 Task: Look for space in Maebashi, Japan from 5th June, 2023 to 16th June, 2023 for 2 adults in price range Rs.7000 to Rs.15000. Place can be entire place with 1  bedroom having 1 bed and 1 bathroom. Property type can be house, flat, guest house, hotel. Booking option can be shelf check-in. Required host language is English.
Action: Mouse moved to (514, 136)
Screenshot: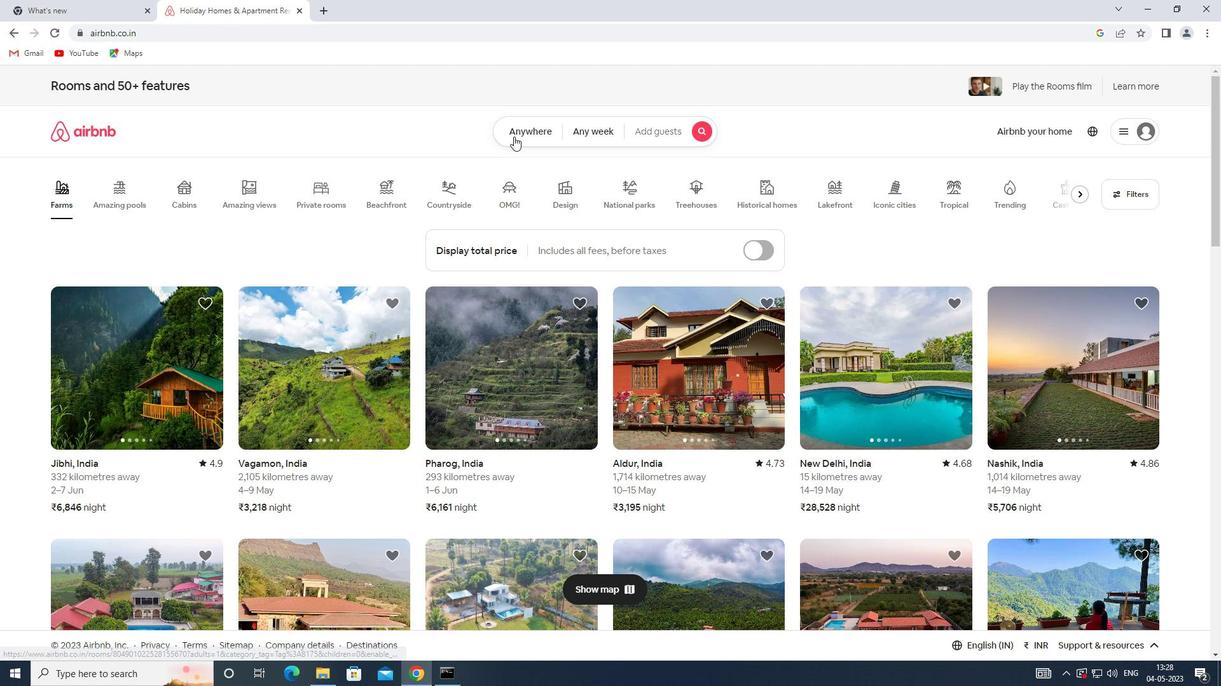 
Action: Mouse pressed left at (514, 136)
Screenshot: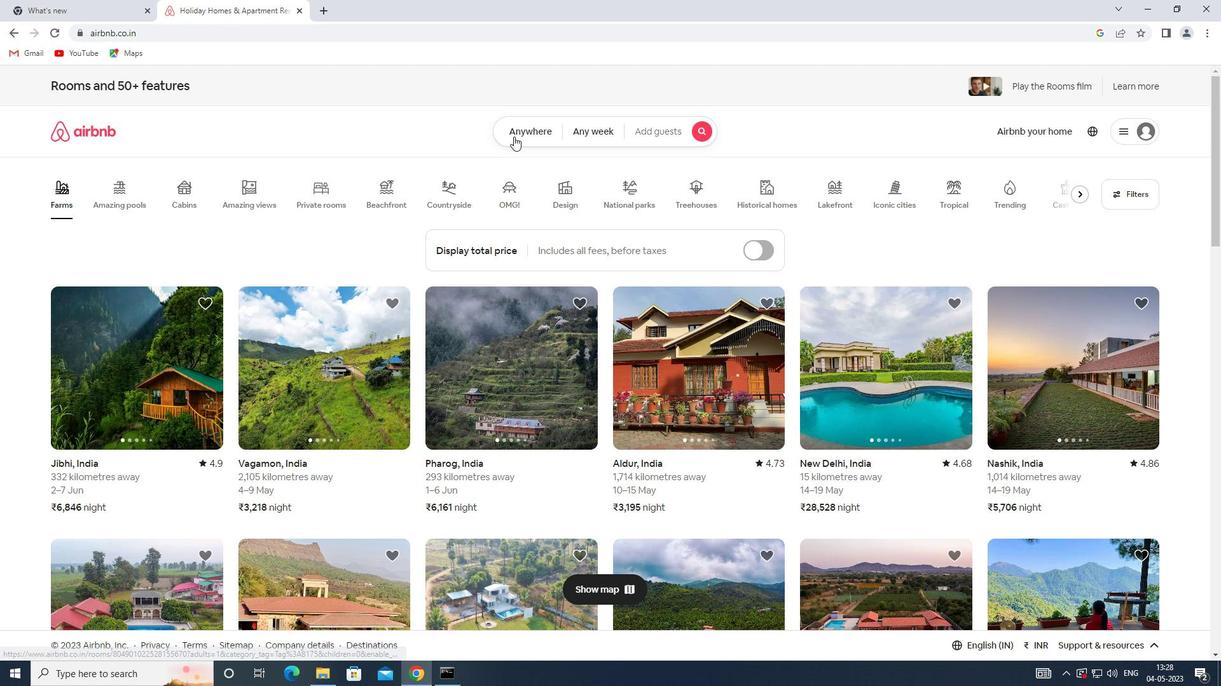 
Action: Mouse moved to (450, 177)
Screenshot: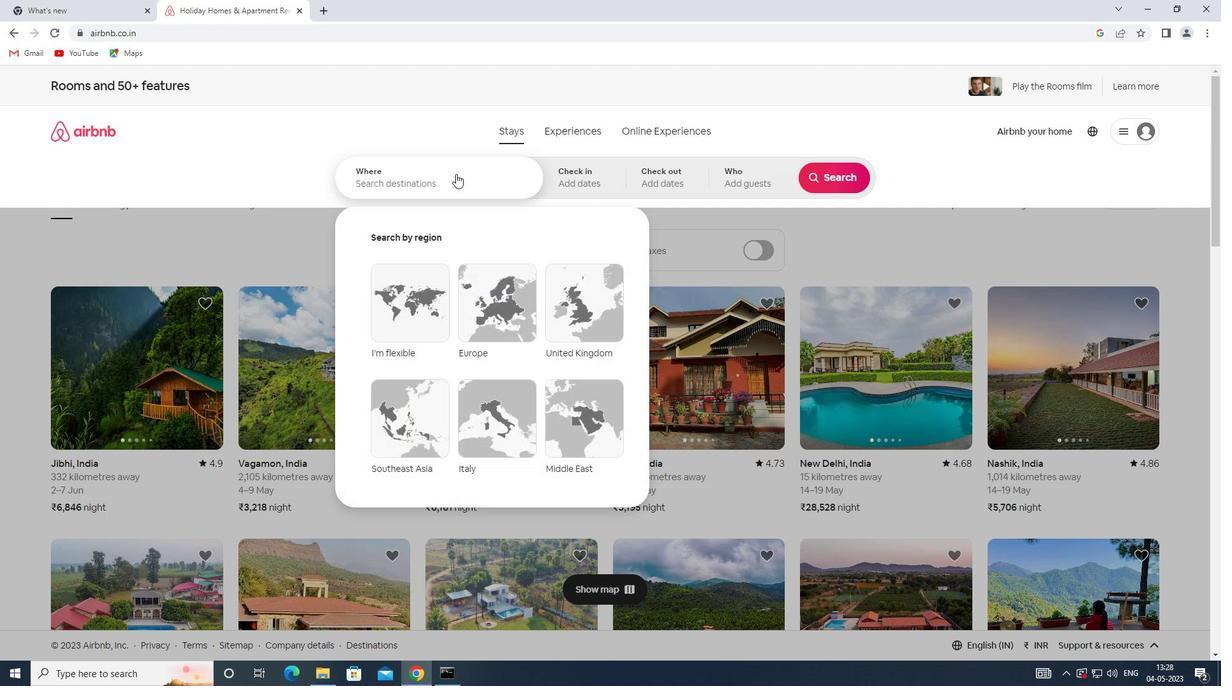 
Action: Mouse pressed left at (450, 177)
Screenshot: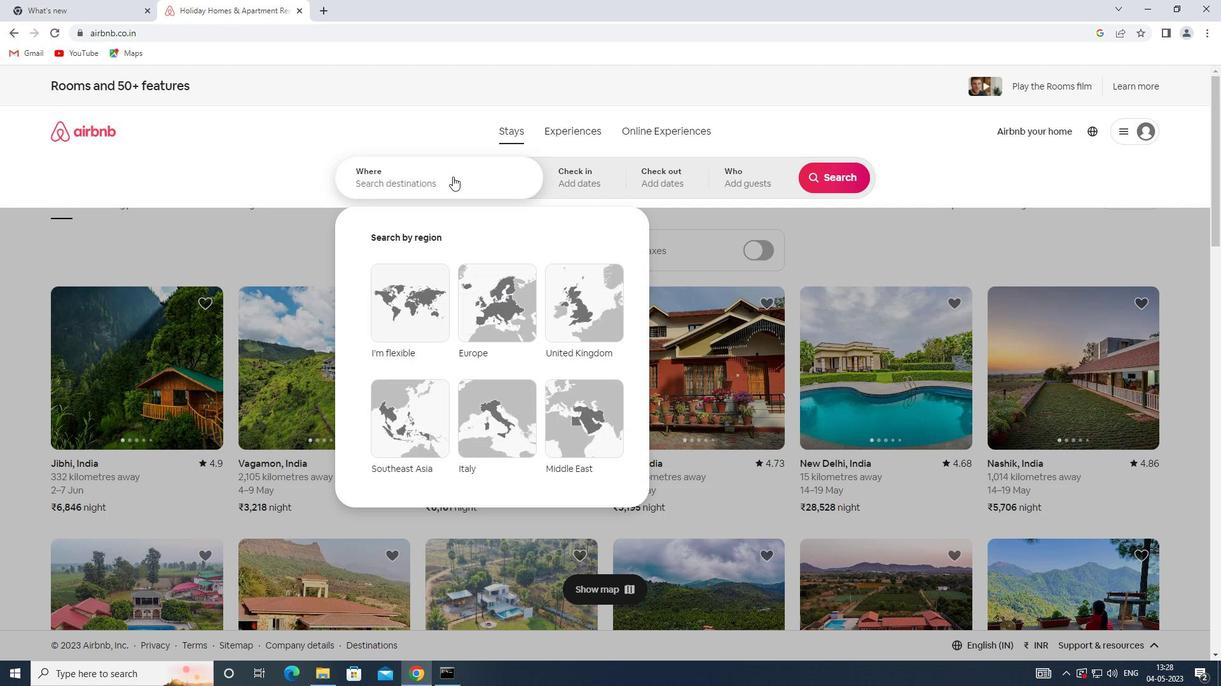 
Action: Key pressed <Key.shift>MAEBASHI,<Key.shift>JAPAN
Screenshot: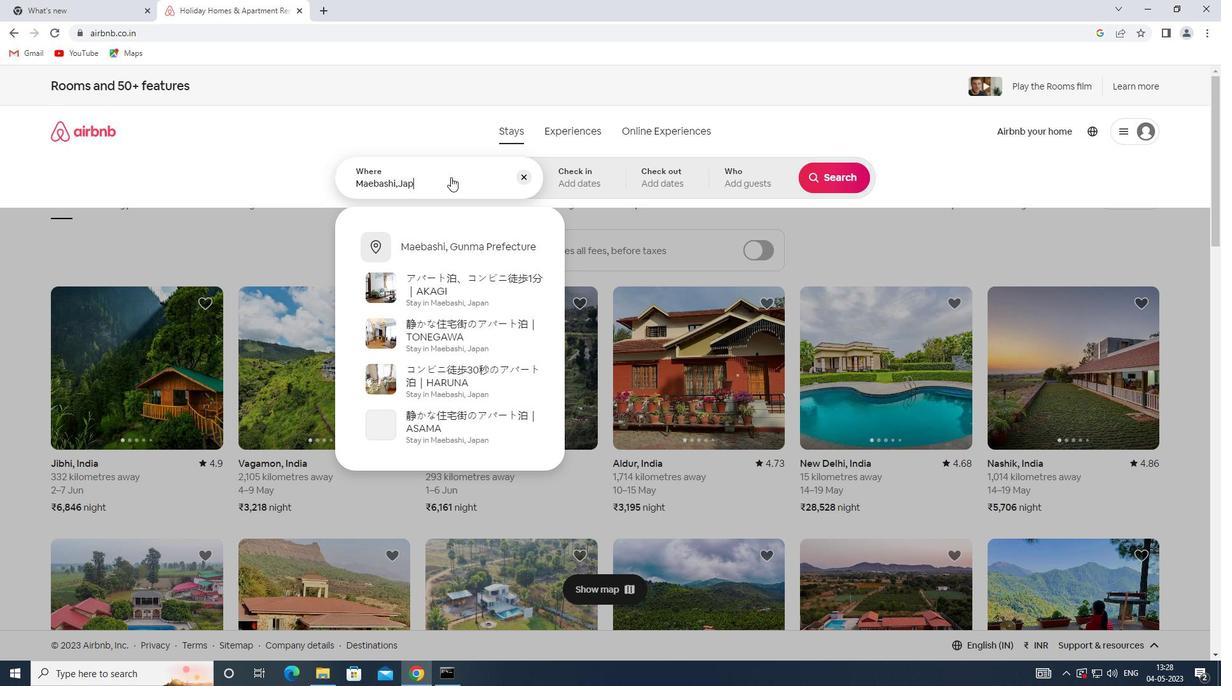 
Action: Mouse moved to (593, 177)
Screenshot: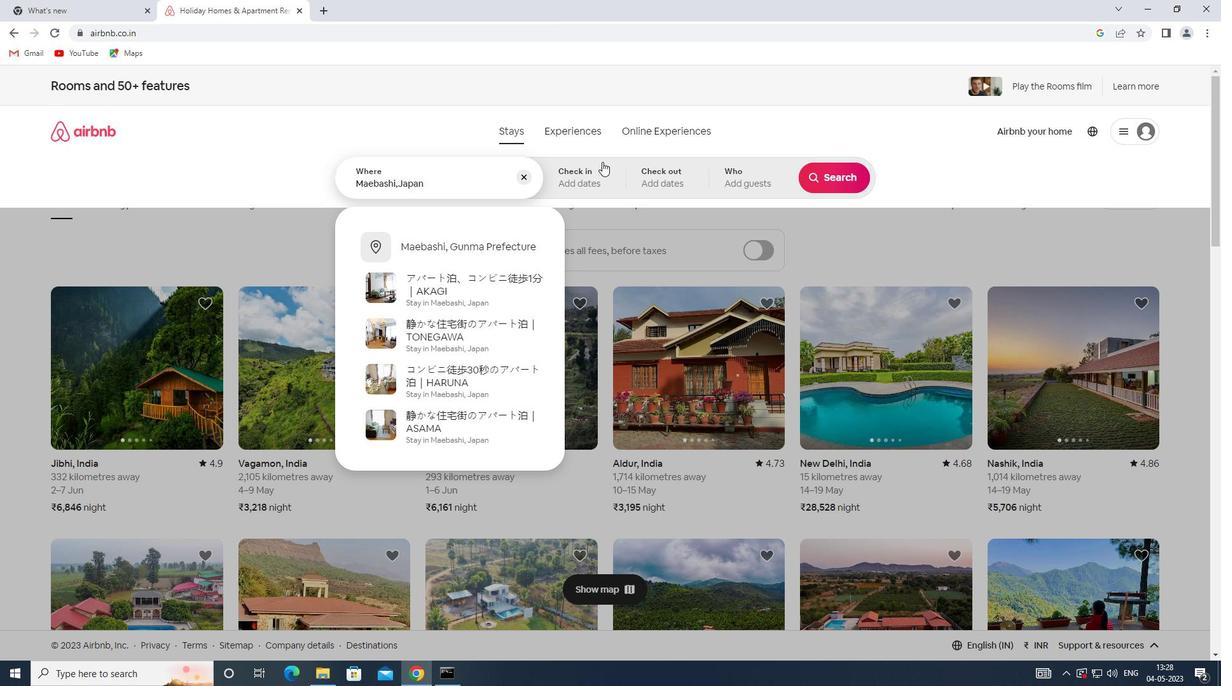
Action: Mouse pressed left at (593, 177)
Screenshot: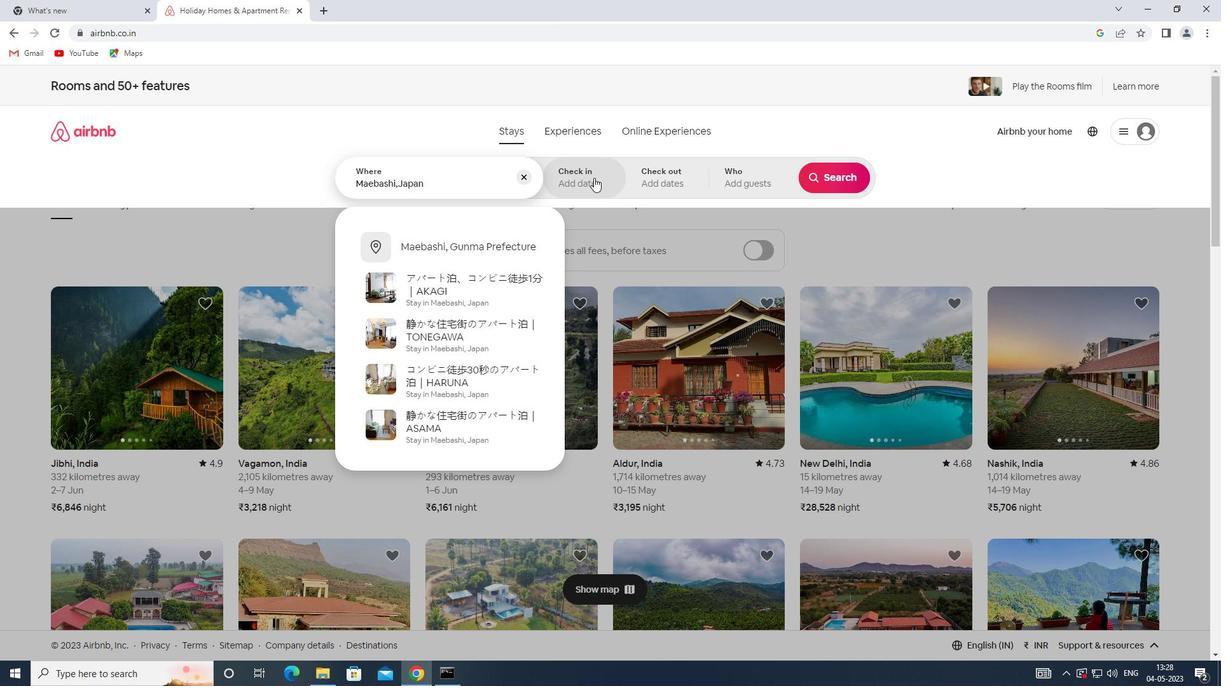 
Action: Mouse moved to (667, 372)
Screenshot: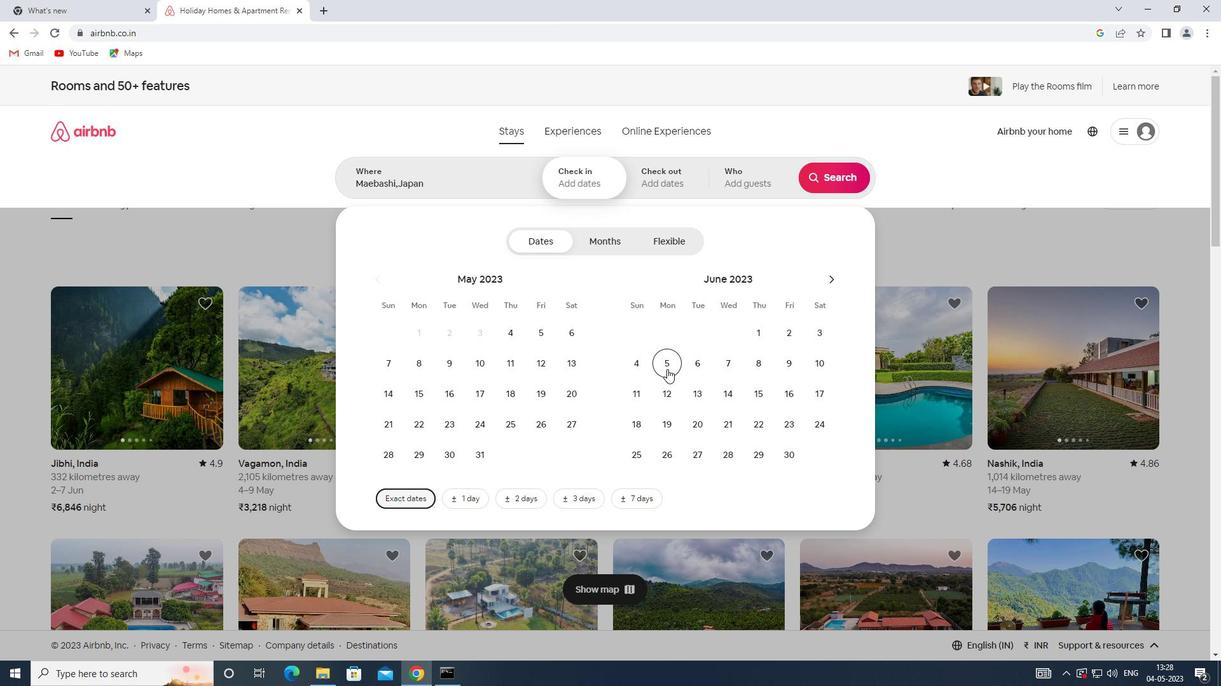 
Action: Mouse pressed left at (667, 372)
Screenshot: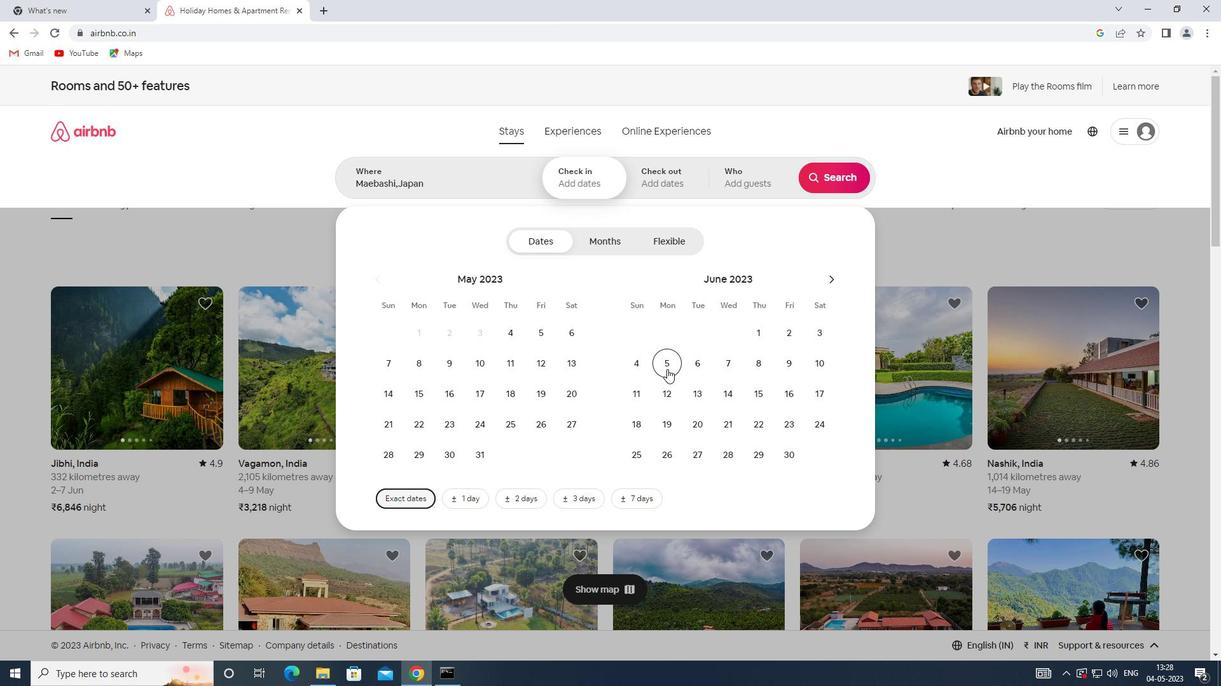 
Action: Mouse moved to (780, 395)
Screenshot: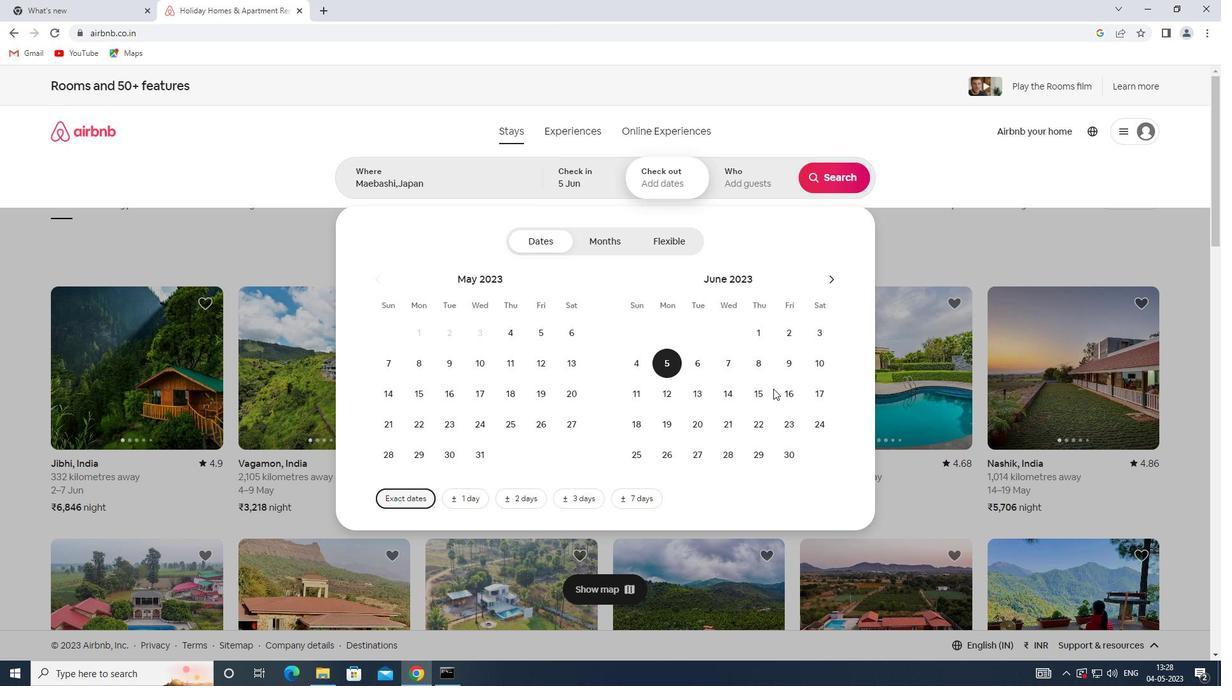 
Action: Mouse pressed left at (780, 395)
Screenshot: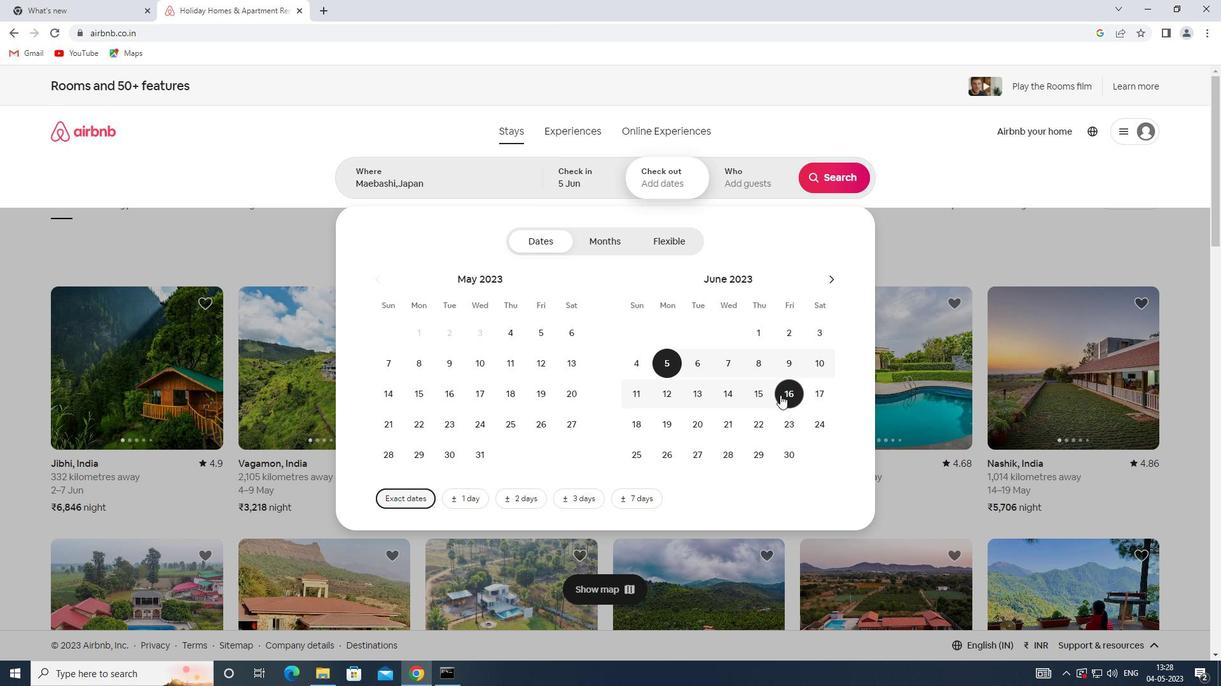 
Action: Mouse moved to (737, 188)
Screenshot: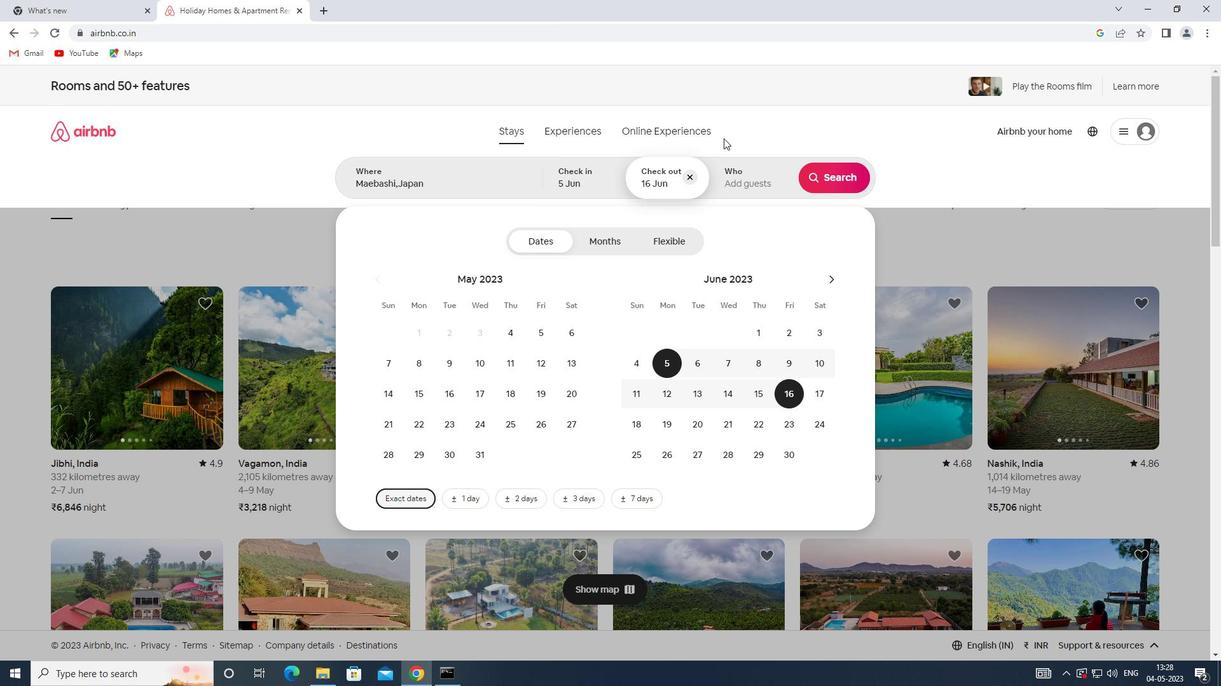 
Action: Mouse pressed left at (737, 188)
Screenshot: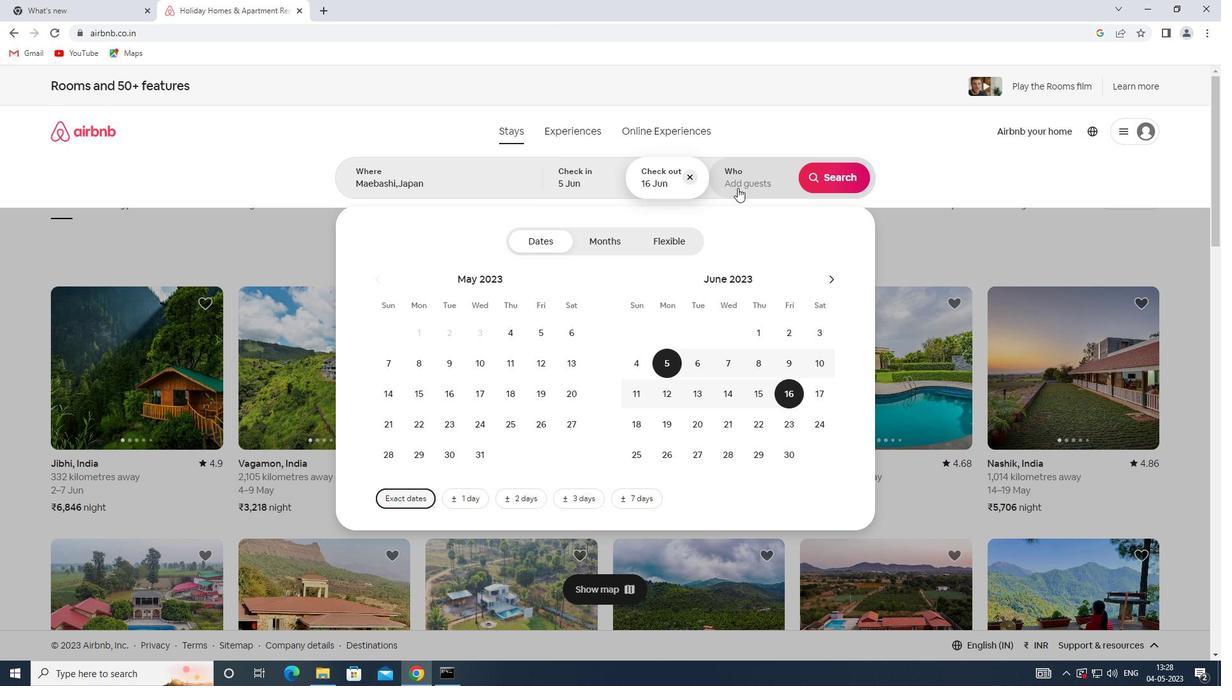 
Action: Mouse moved to (835, 242)
Screenshot: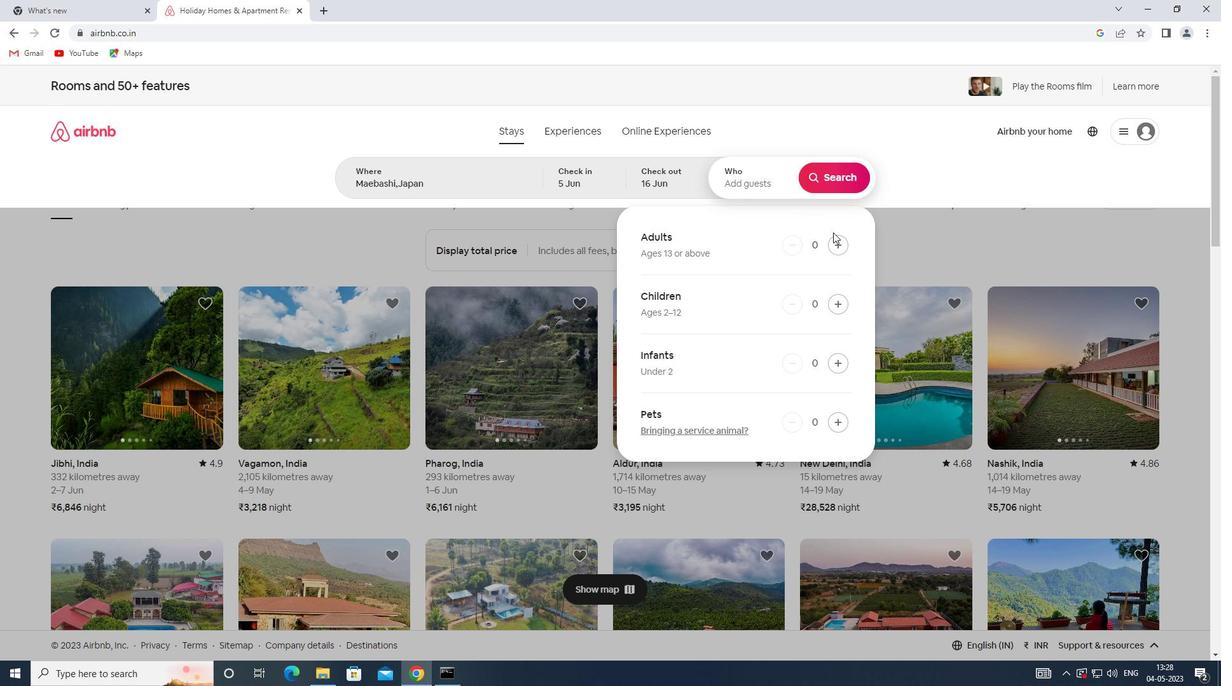 
Action: Mouse pressed left at (835, 242)
Screenshot: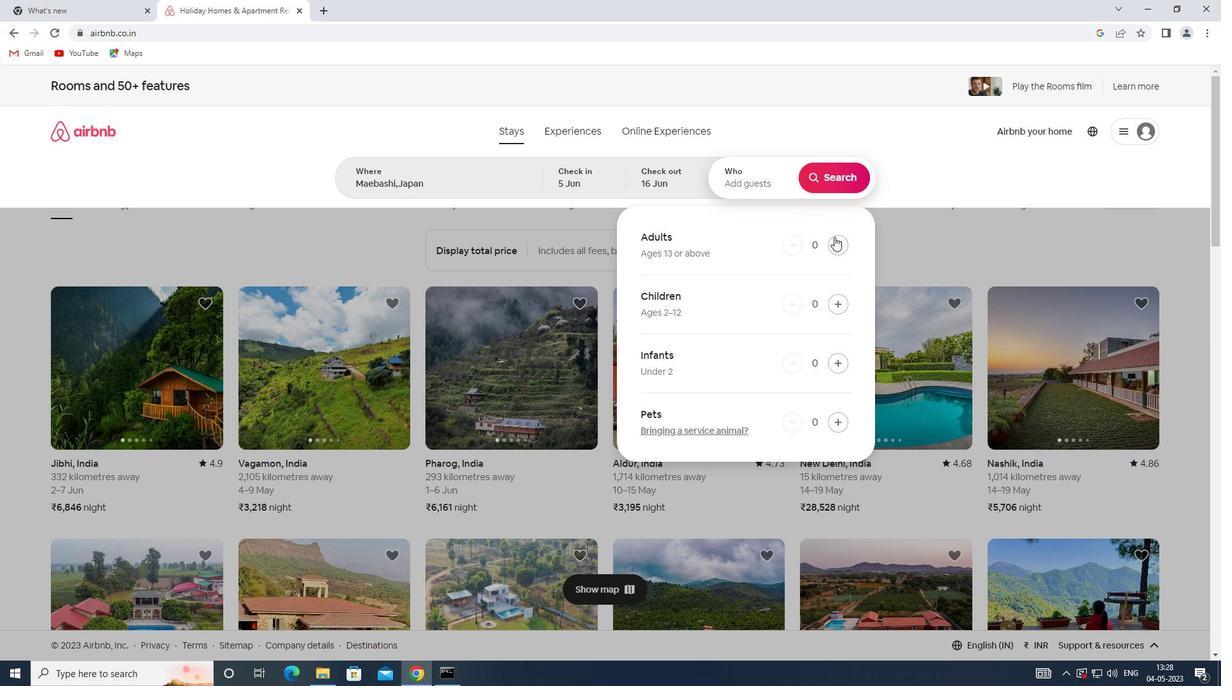 
Action: Mouse pressed left at (835, 242)
Screenshot: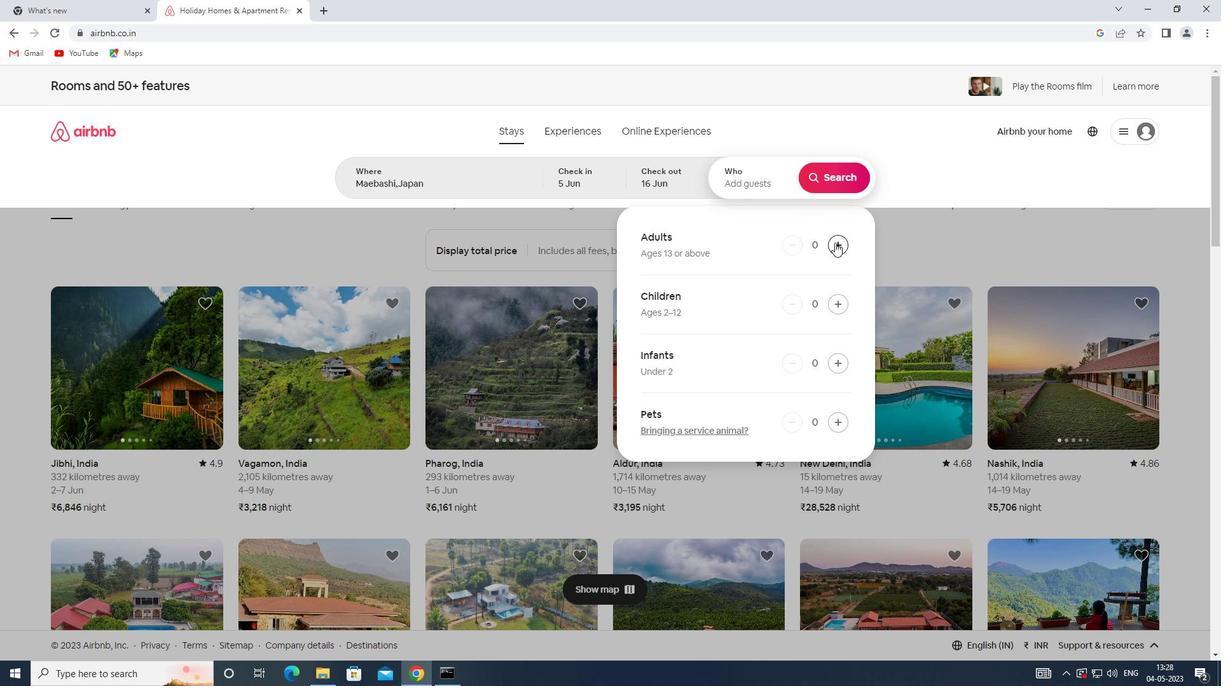
Action: Mouse moved to (841, 183)
Screenshot: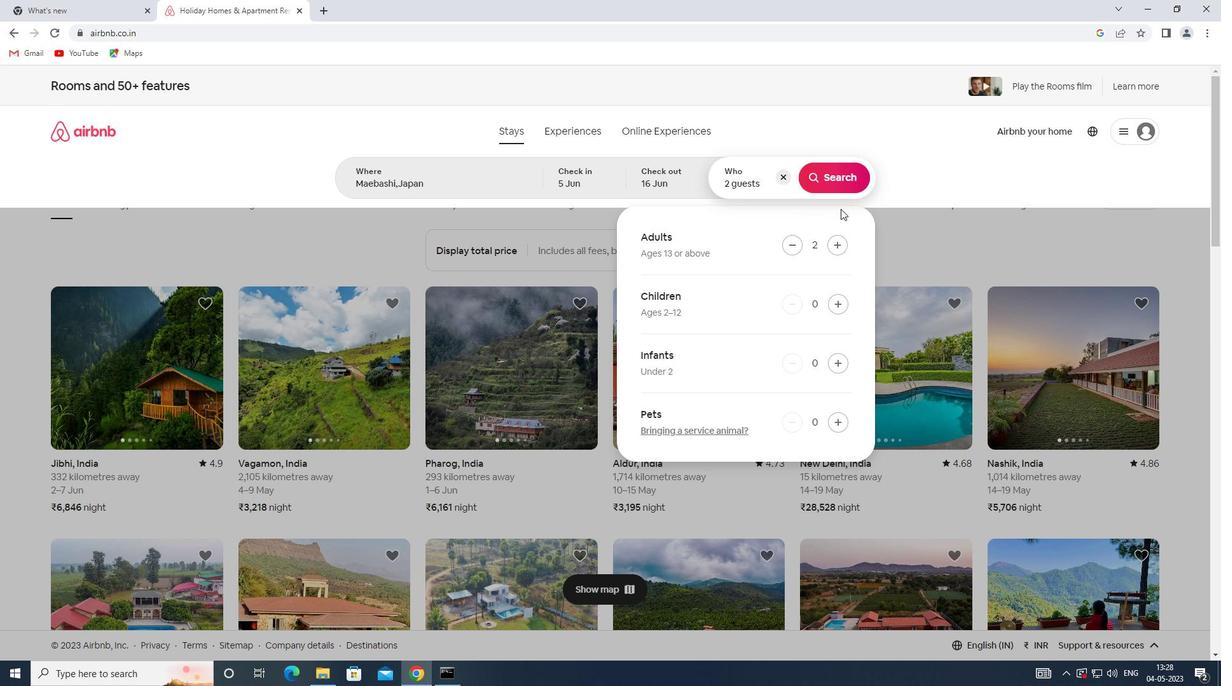 
Action: Mouse pressed left at (841, 183)
Screenshot: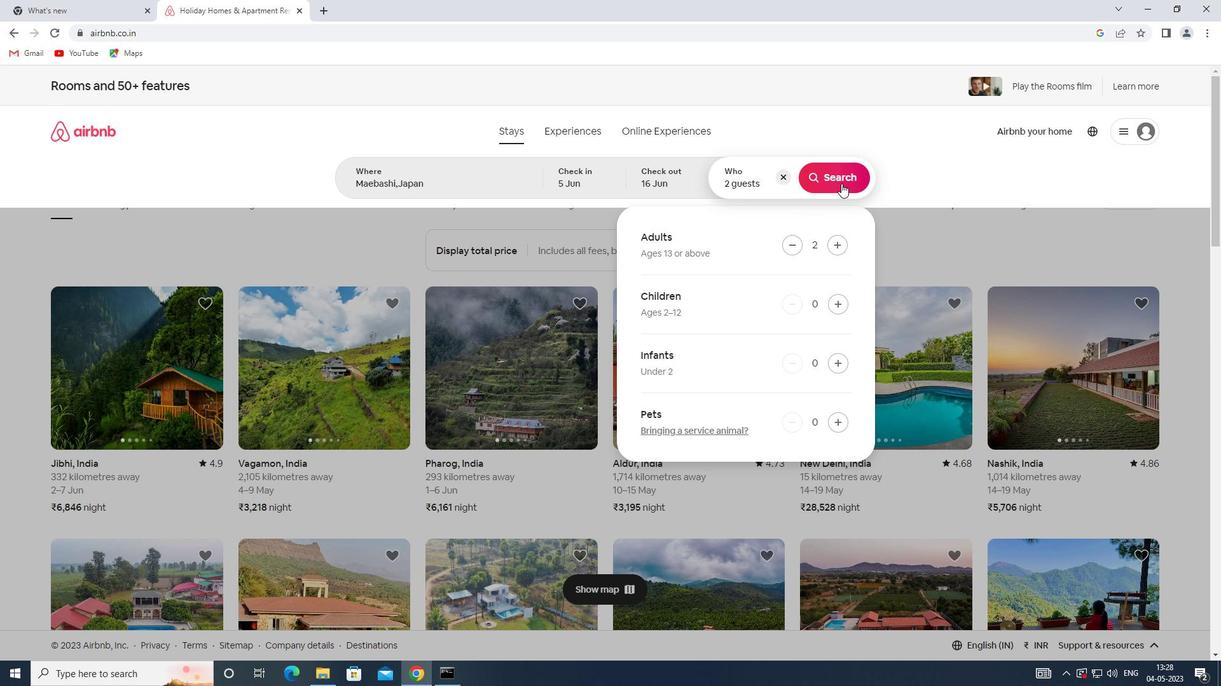 
Action: Mouse moved to (1162, 146)
Screenshot: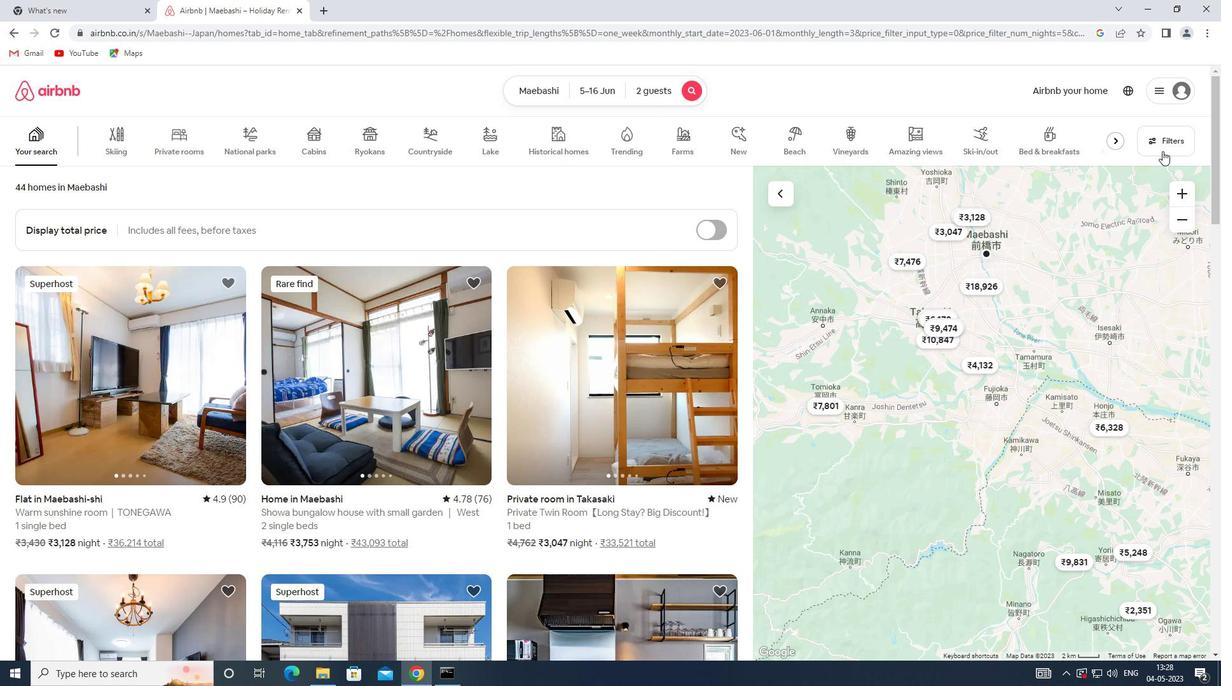 
Action: Mouse pressed left at (1162, 146)
Screenshot: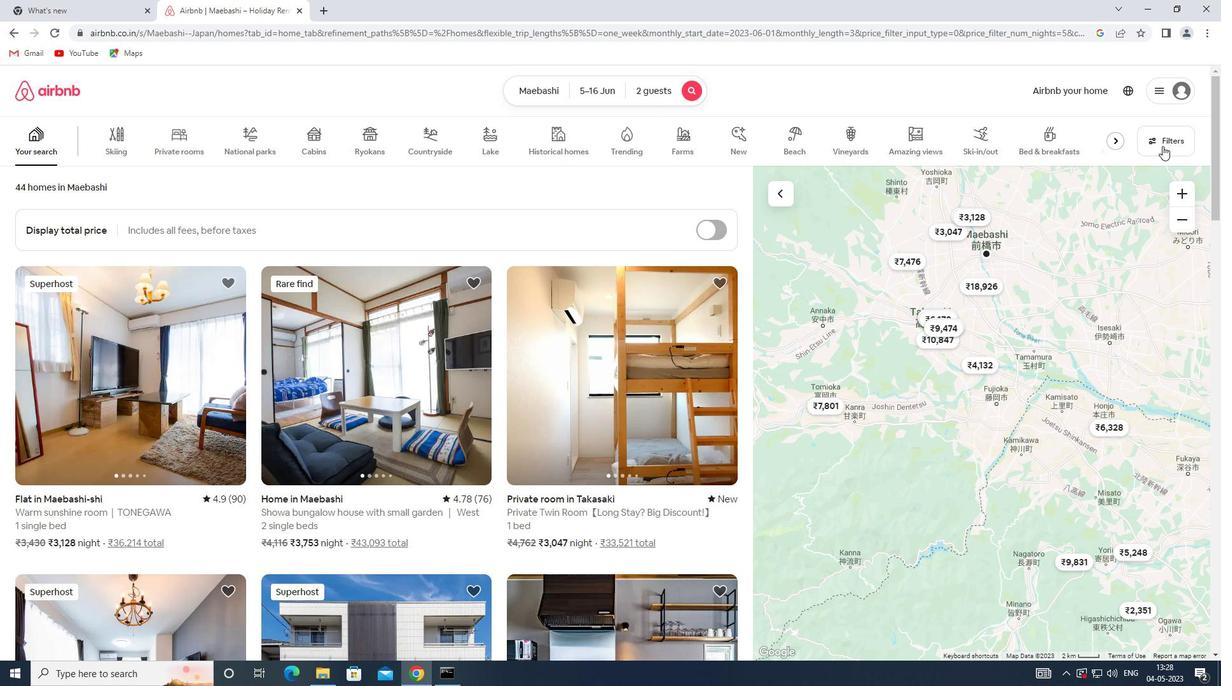 
Action: Mouse moved to (449, 300)
Screenshot: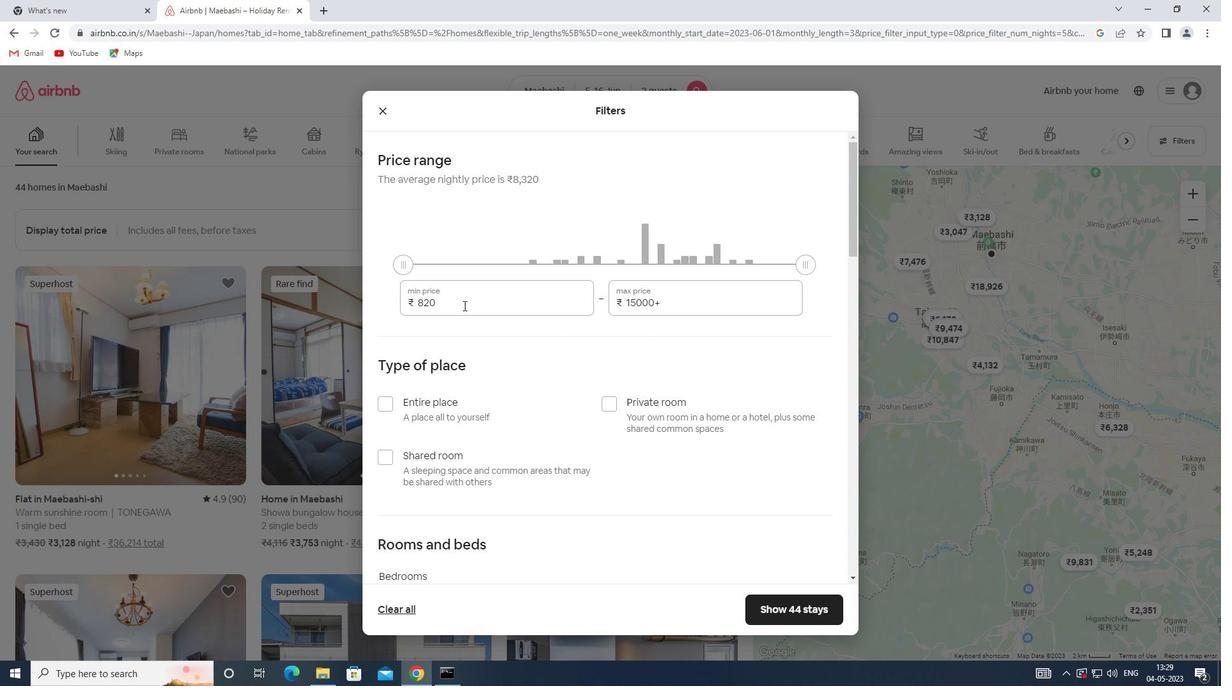 
Action: Mouse pressed left at (449, 300)
Screenshot: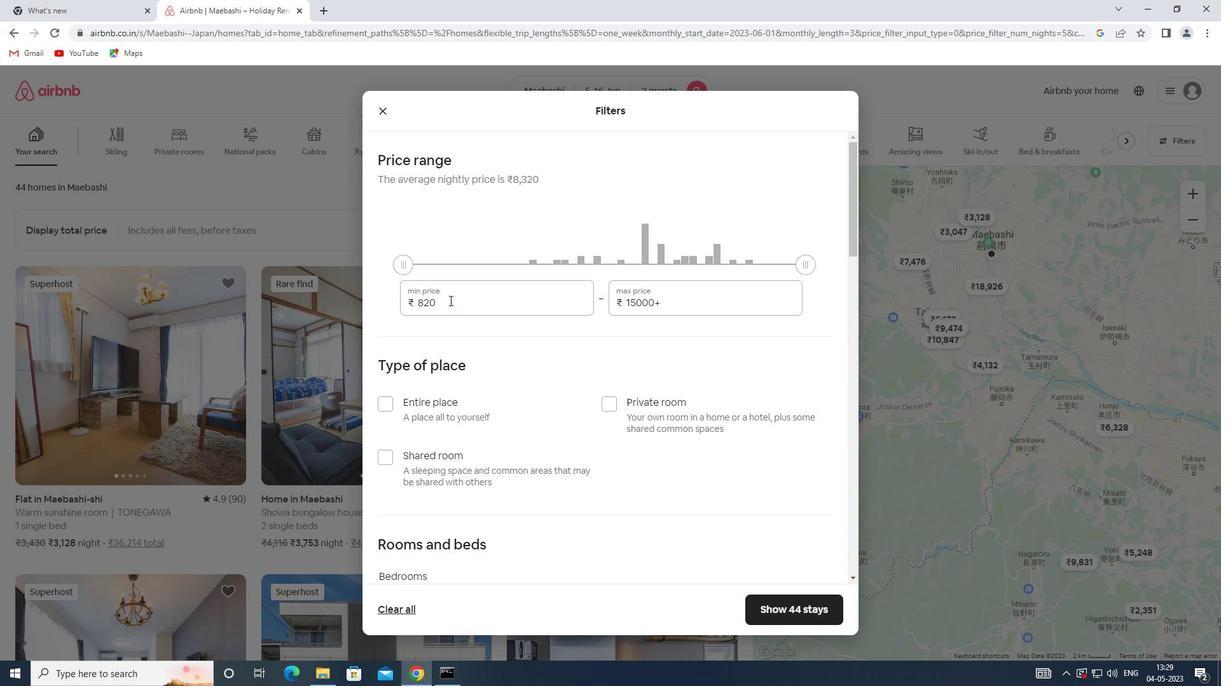 
Action: Mouse moved to (374, 298)
Screenshot: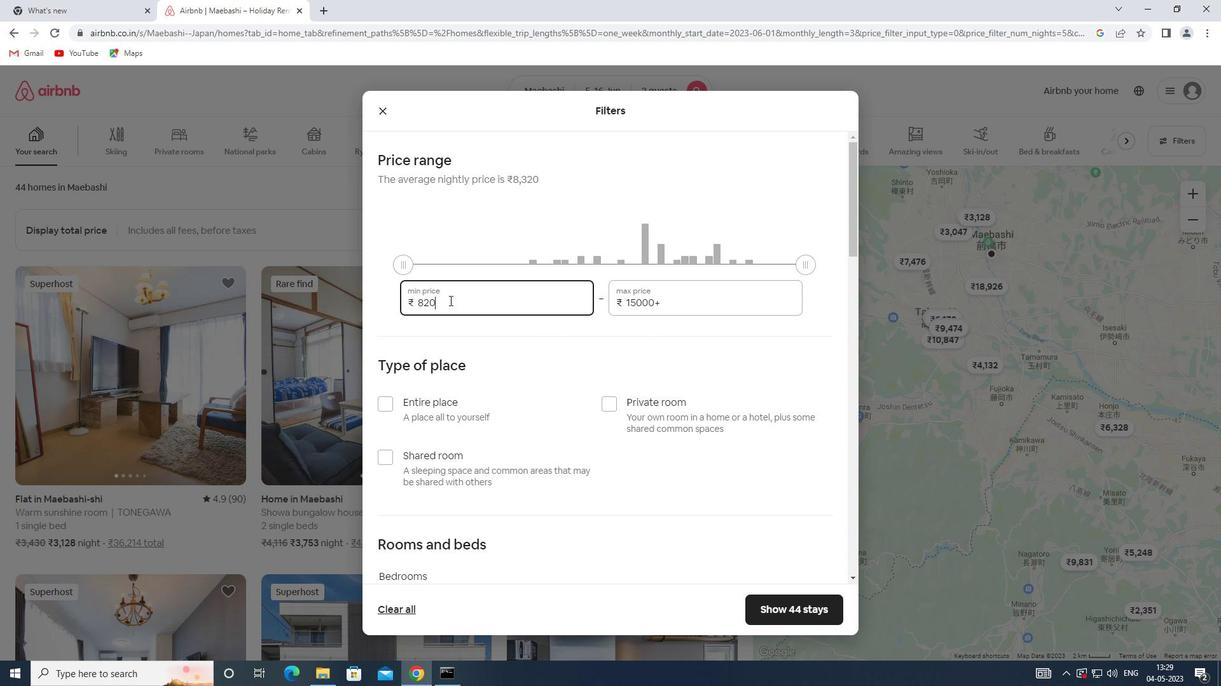 
Action: Key pressed 7000
Screenshot: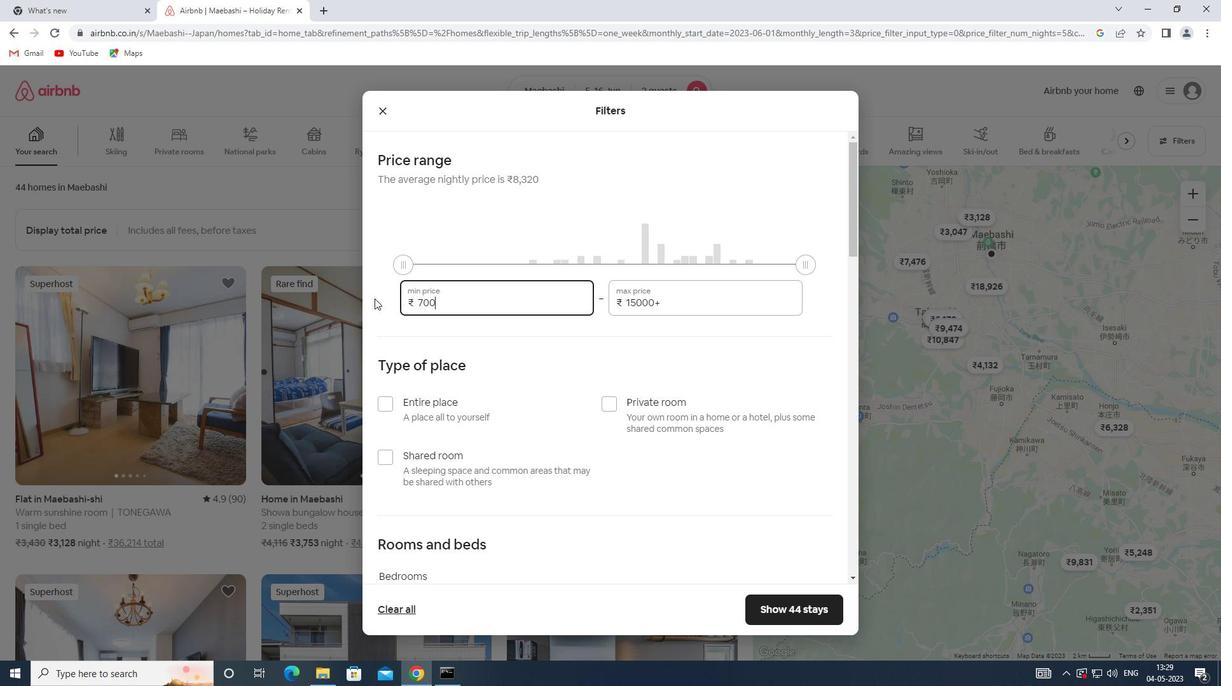 
Action: Mouse moved to (670, 303)
Screenshot: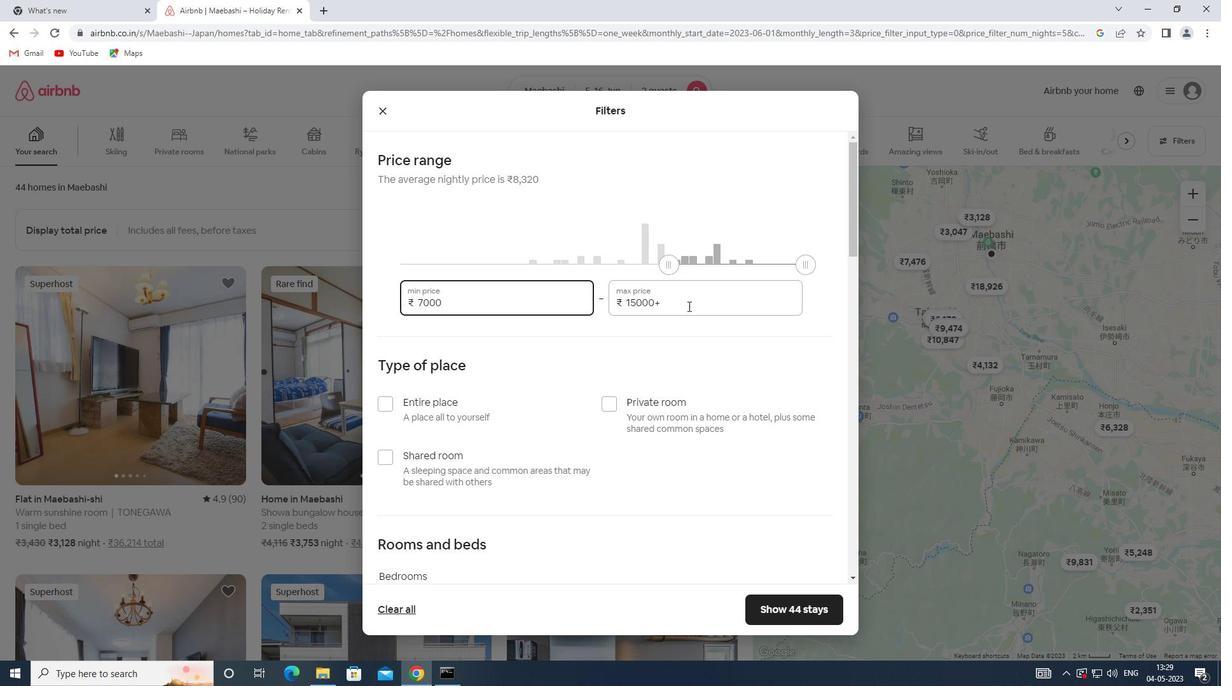 
Action: Mouse pressed left at (670, 303)
Screenshot: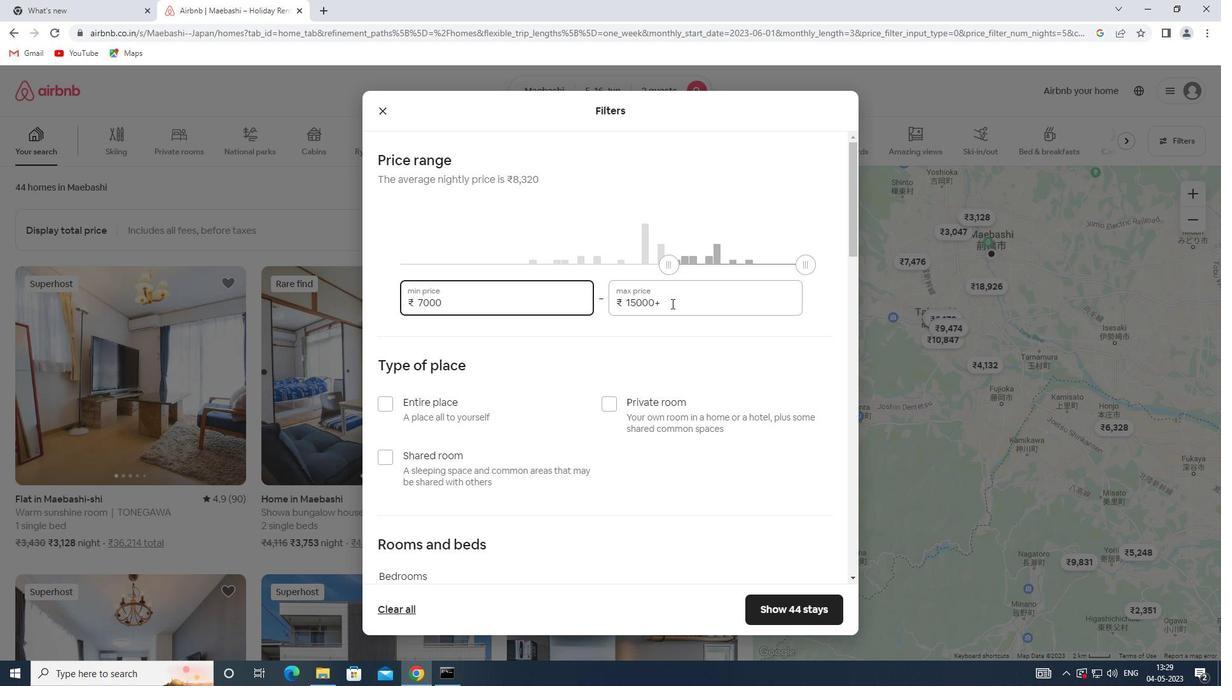 
Action: Mouse moved to (605, 300)
Screenshot: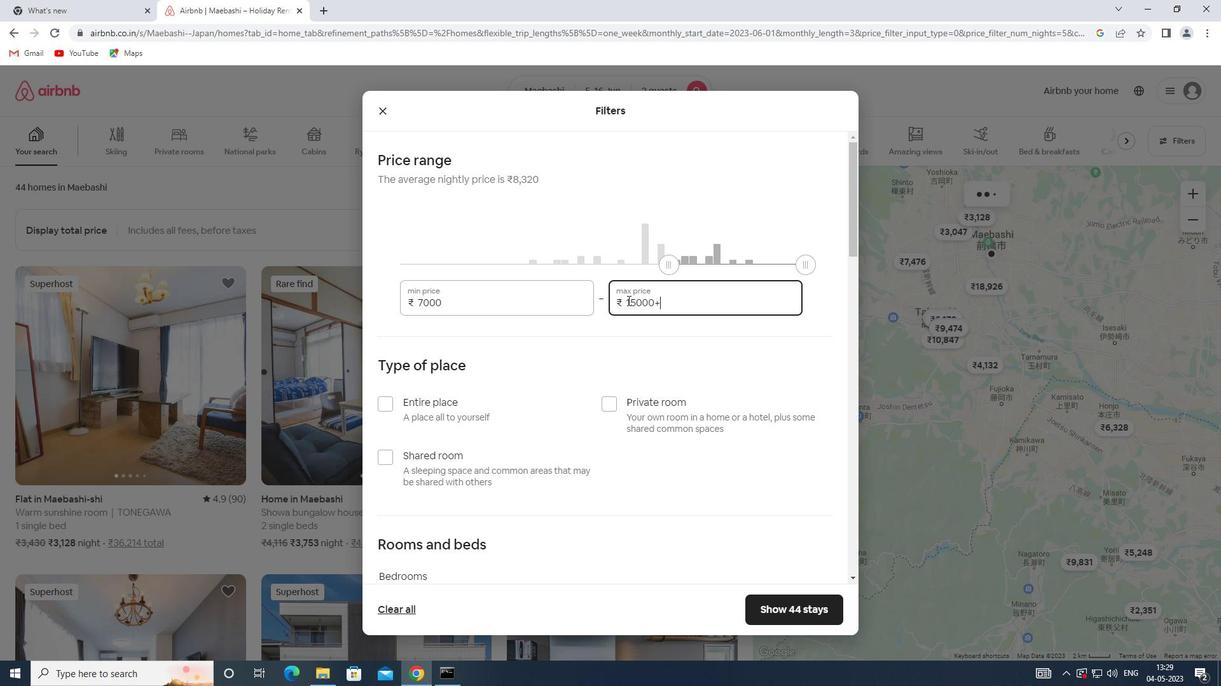 
Action: Key pressed 15000
Screenshot: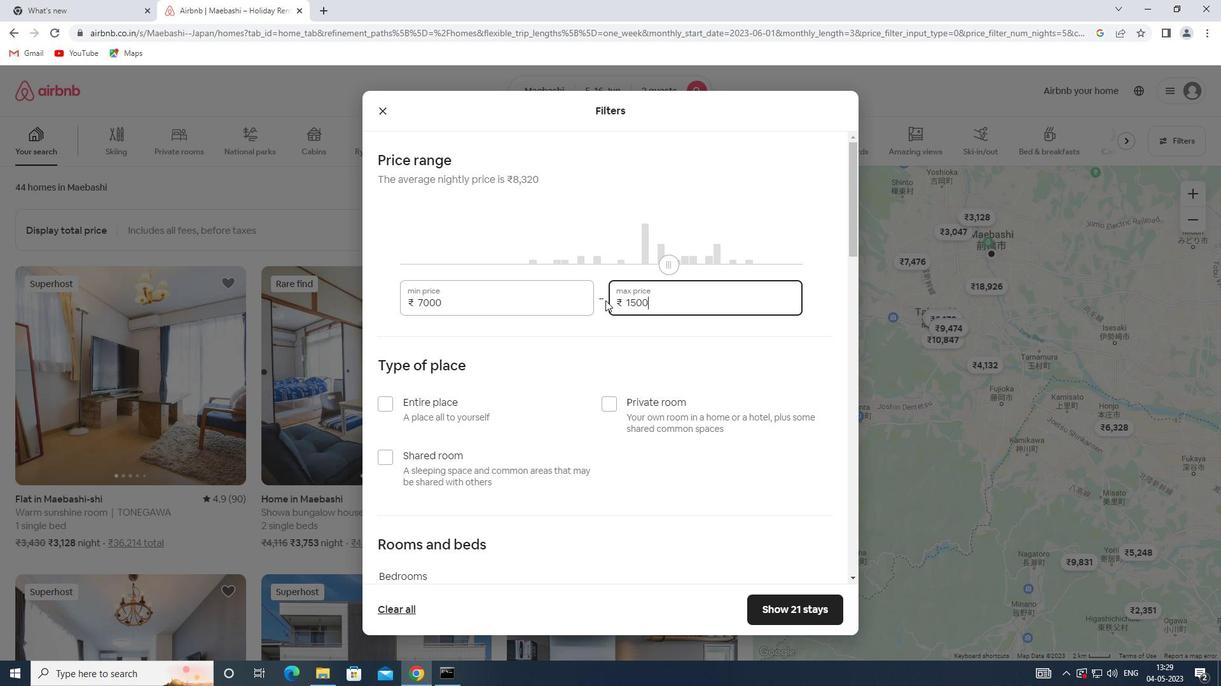 
Action: Mouse moved to (433, 402)
Screenshot: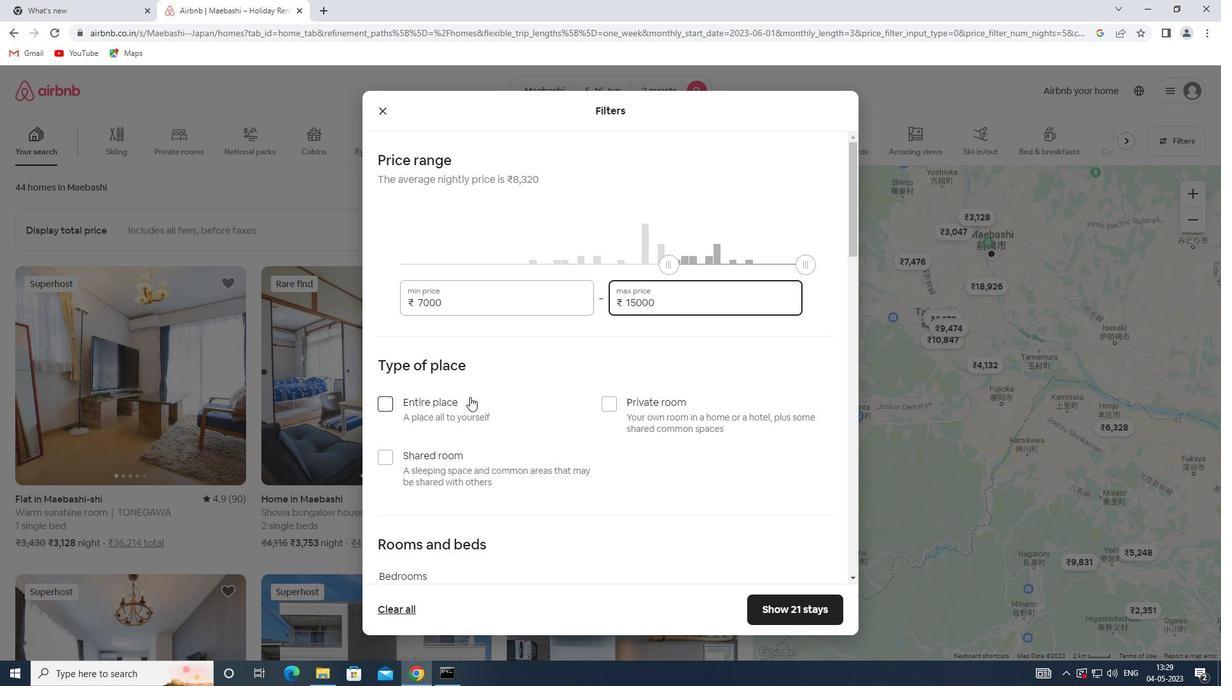 
Action: Mouse pressed left at (433, 402)
Screenshot: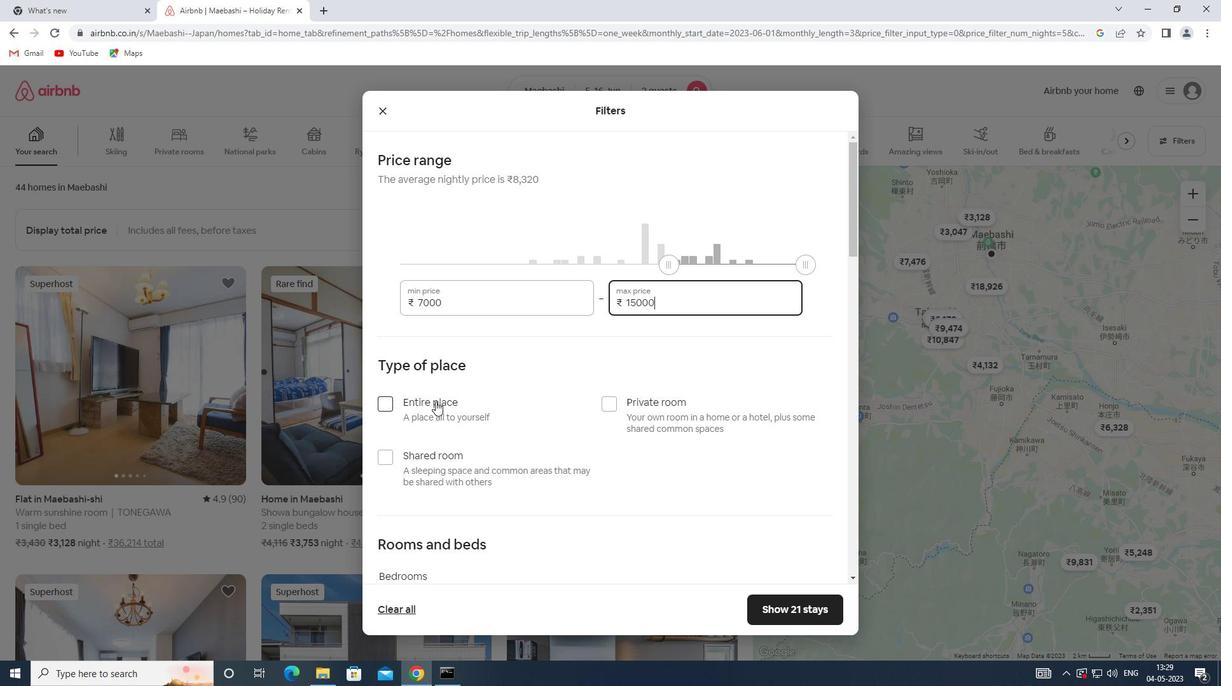
Action: Mouse moved to (431, 403)
Screenshot: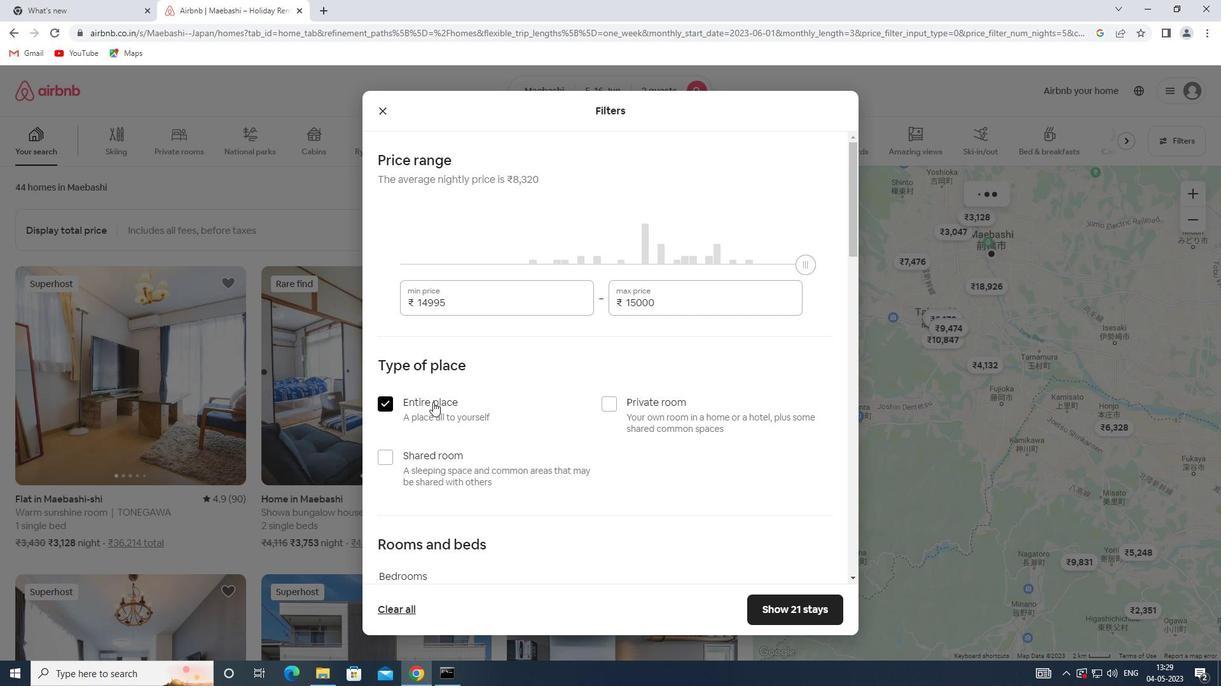 
Action: Mouse scrolled (431, 403) with delta (0, 0)
Screenshot: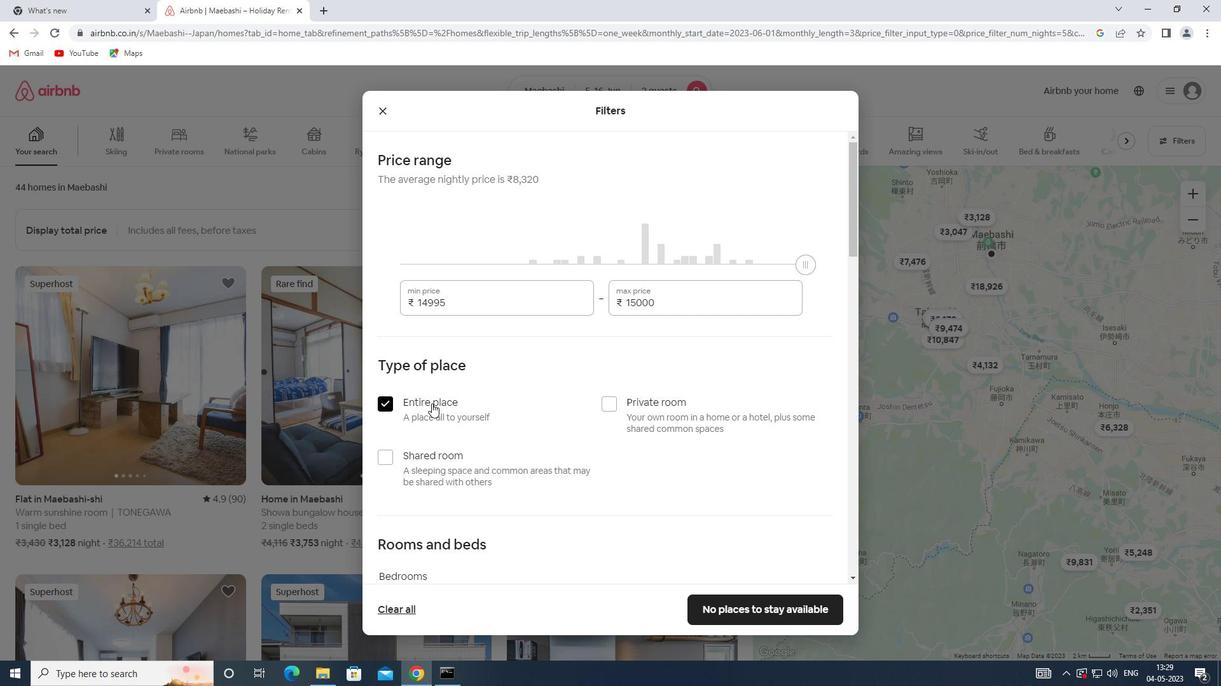 
Action: Mouse scrolled (431, 403) with delta (0, 0)
Screenshot: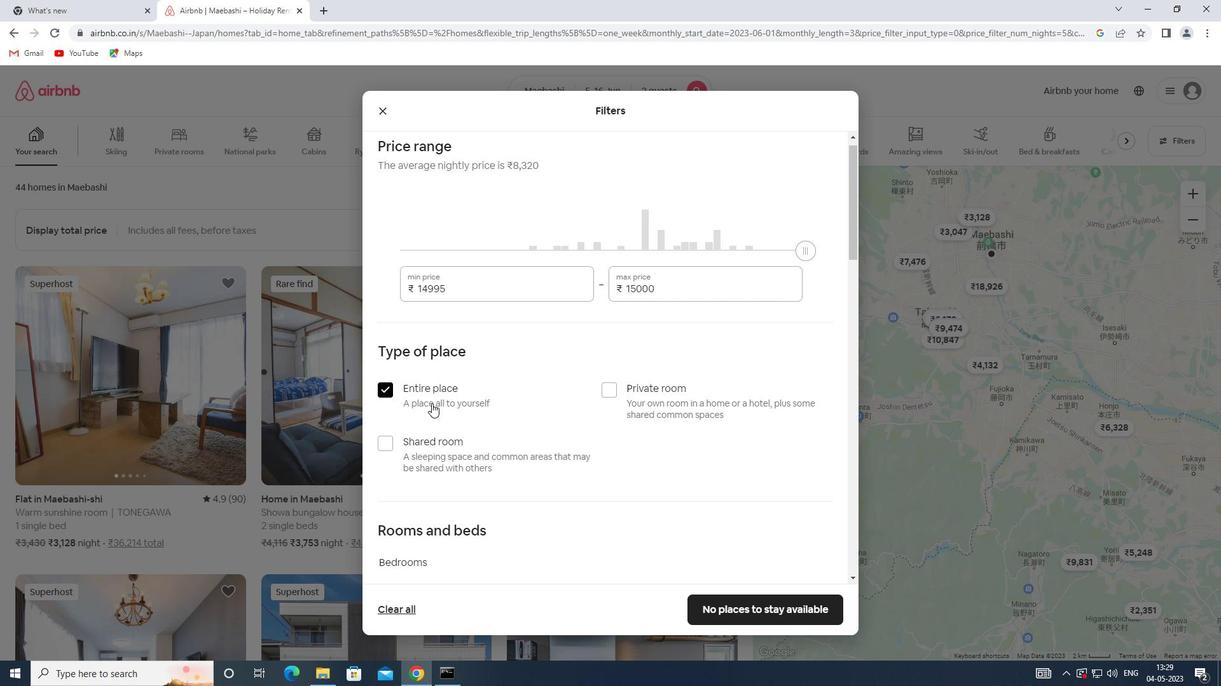 
Action: Mouse scrolled (431, 403) with delta (0, 0)
Screenshot: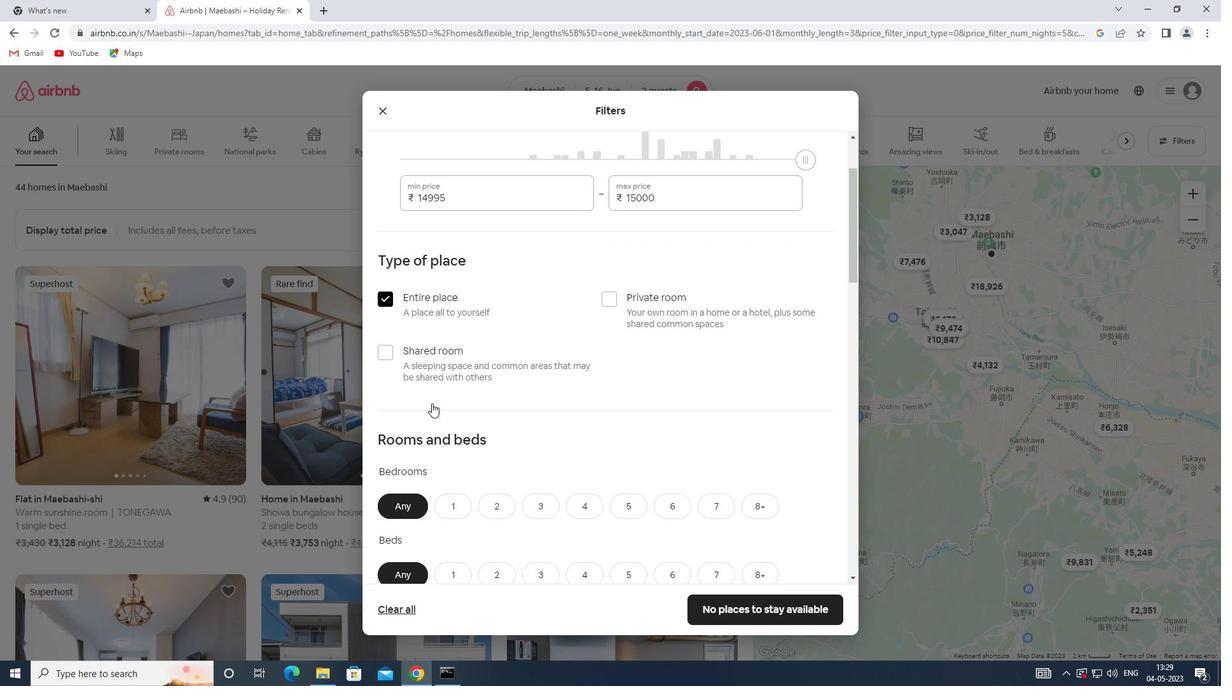 
Action: Mouse scrolled (431, 403) with delta (0, 0)
Screenshot: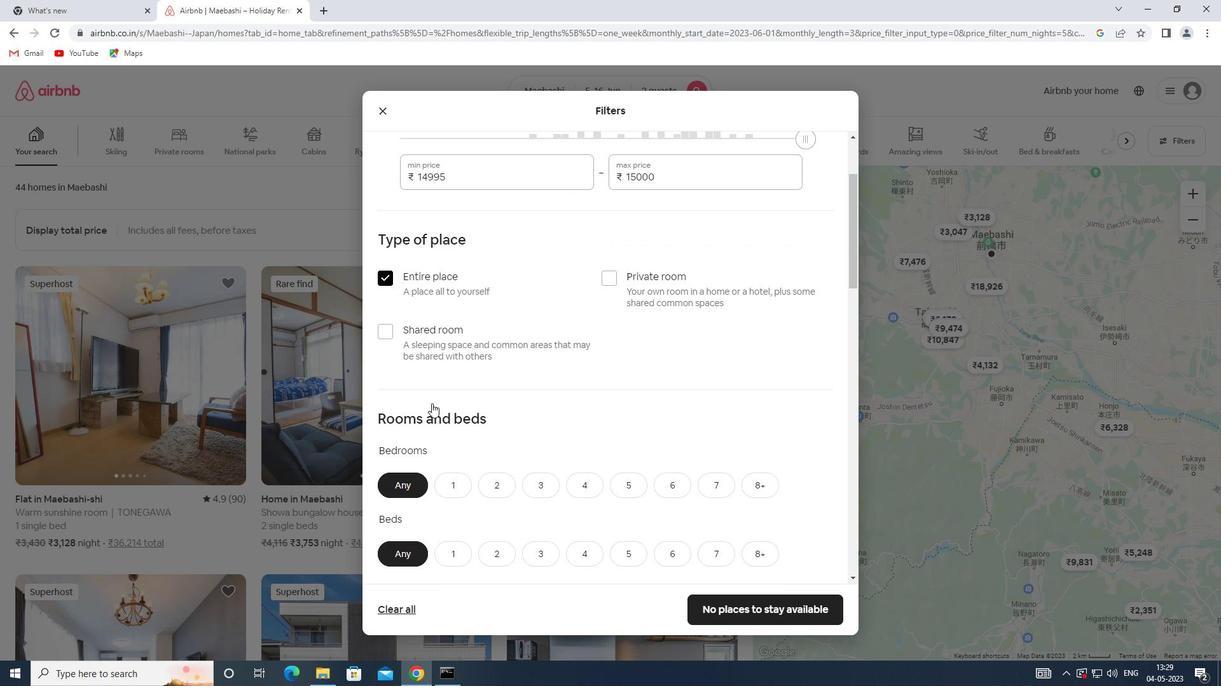 
Action: Mouse moved to (459, 369)
Screenshot: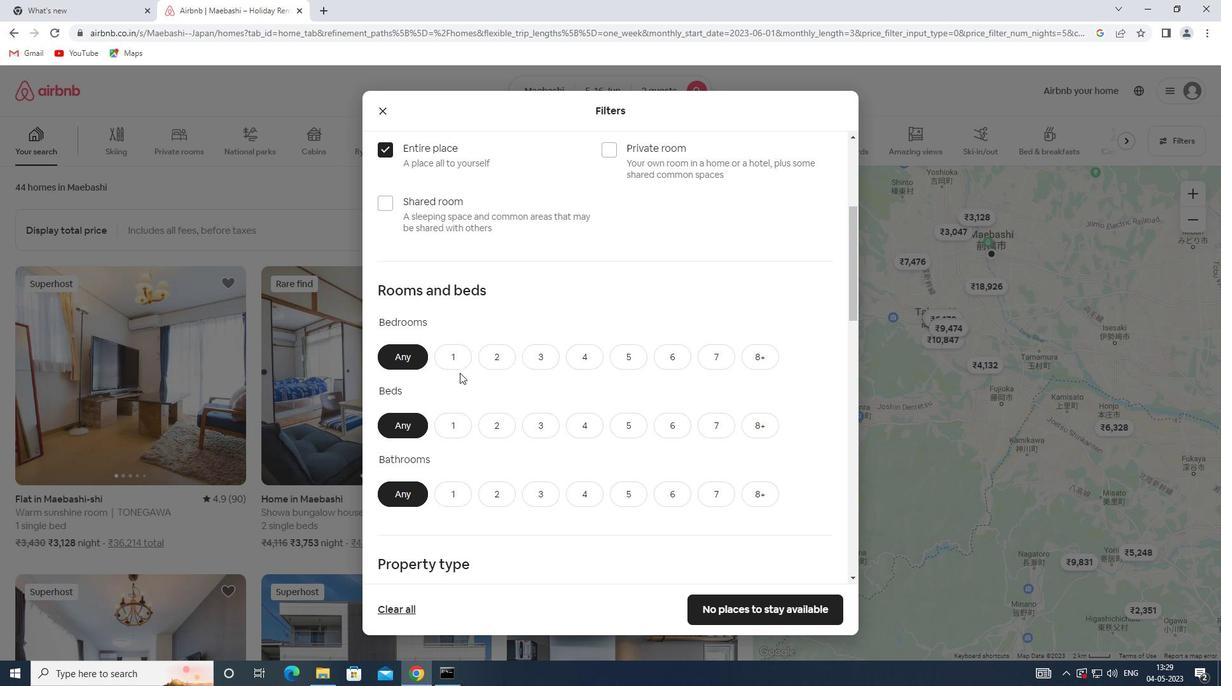 
Action: Mouse pressed left at (459, 369)
Screenshot: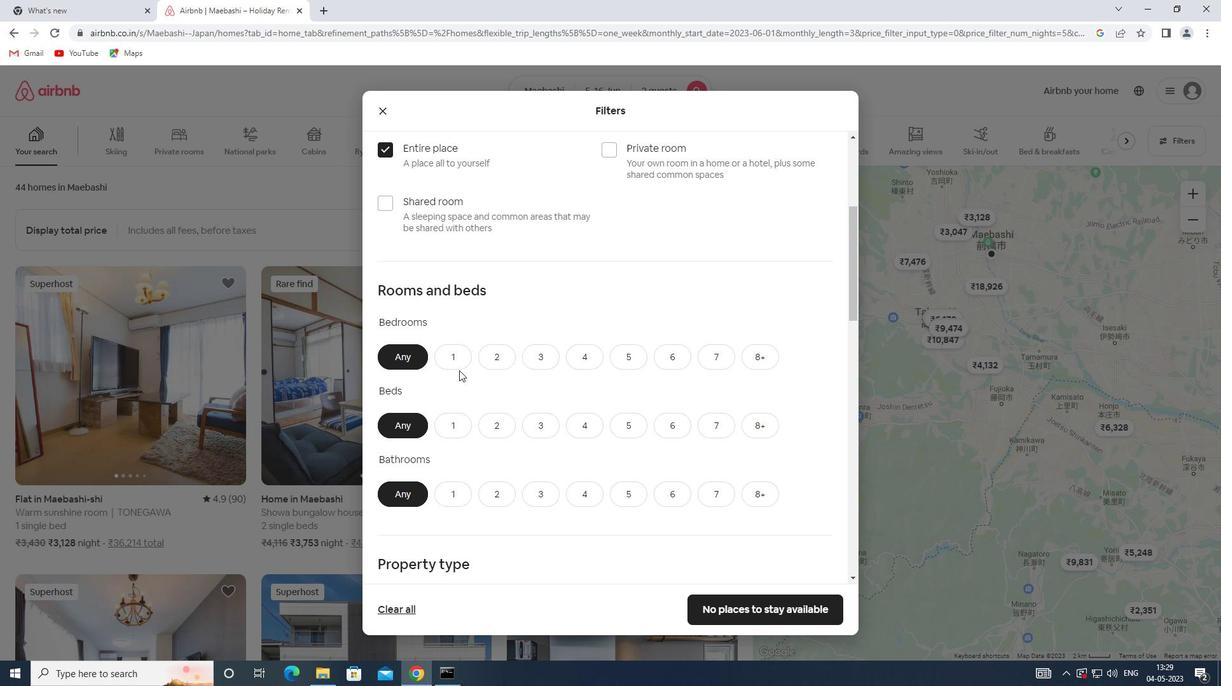 
Action: Mouse moved to (456, 417)
Screenshot: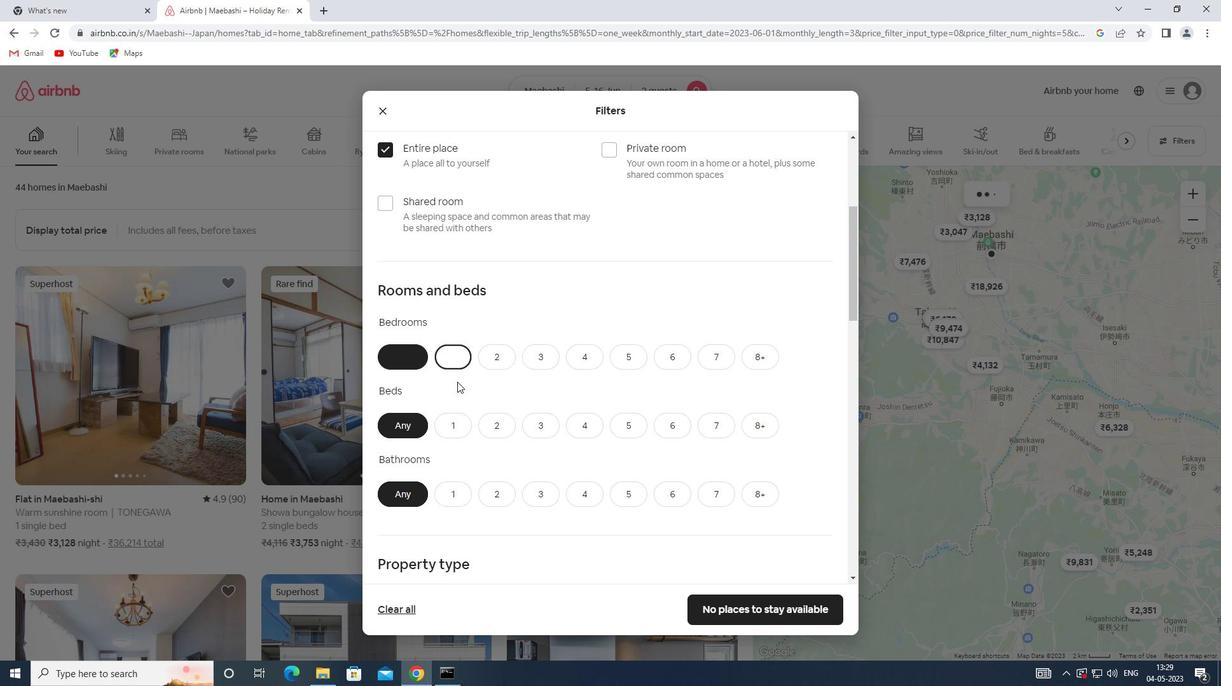 
Action: Mouse pressed left at (456, 417)
Screenshot: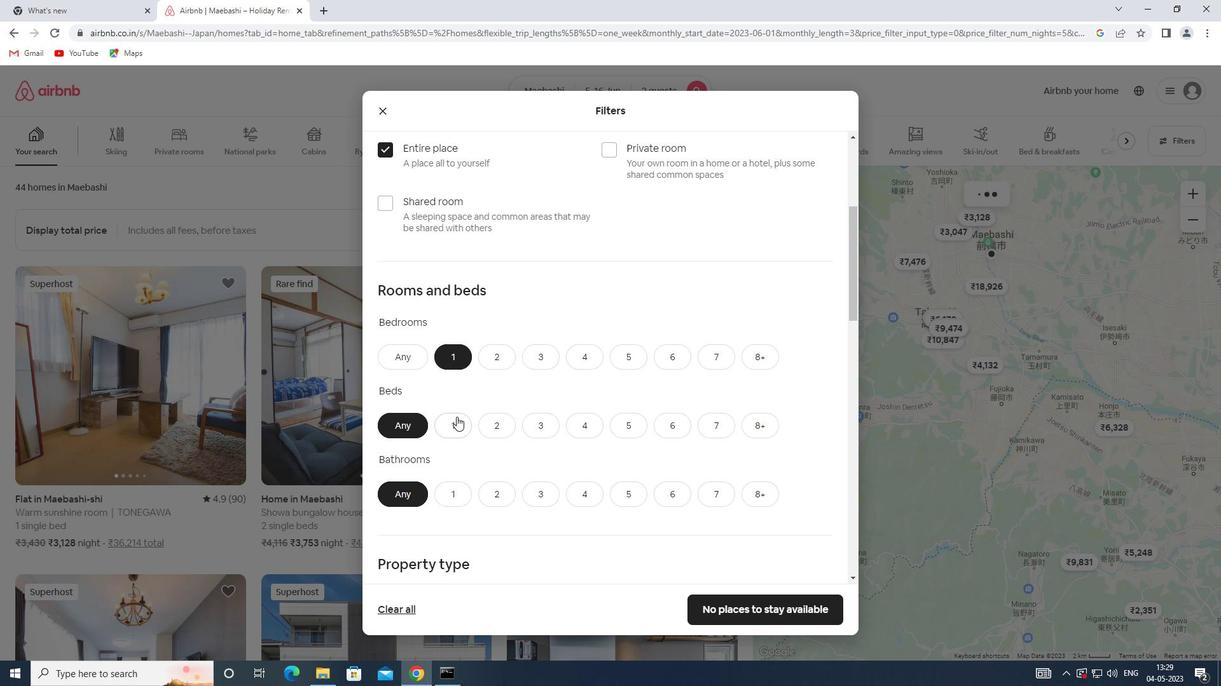 
Action: Mouse scrolled (456, 416) with delta (0, 0)
Screenshot: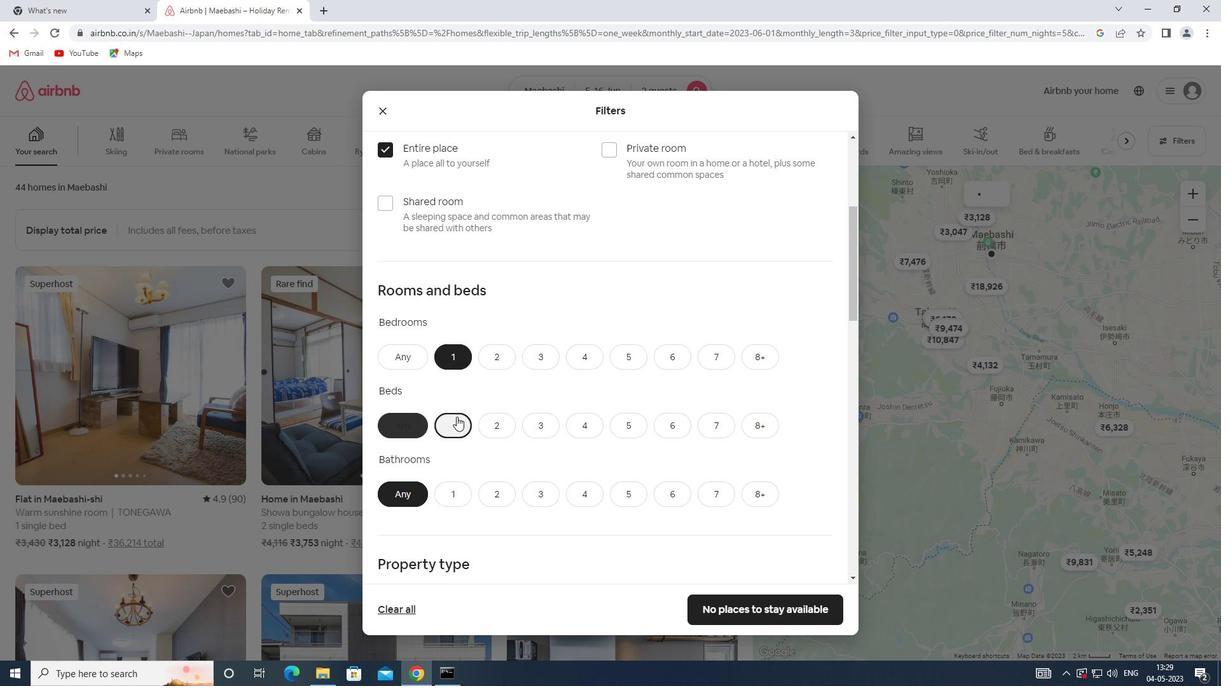 
Action: Mouse scrolled (456, 416) with delta (0, 0)
Screenshot: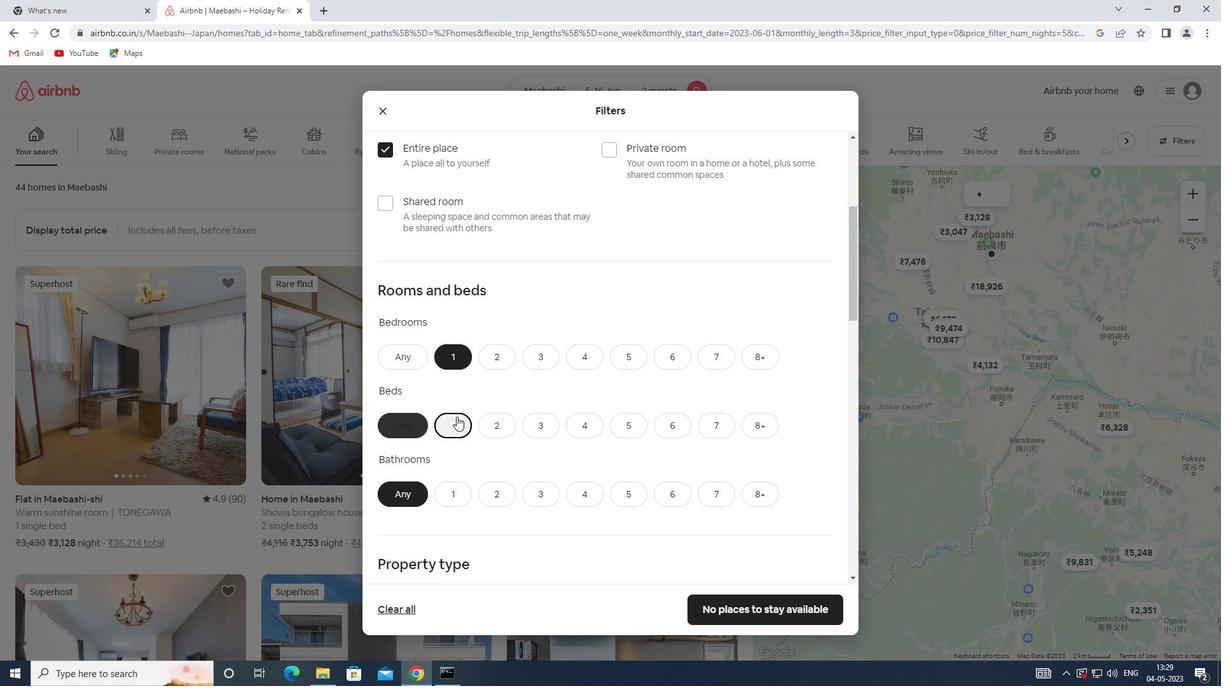 
Action: Mouse scrolled (456, 416) with delta (0, 0)
Screenshot: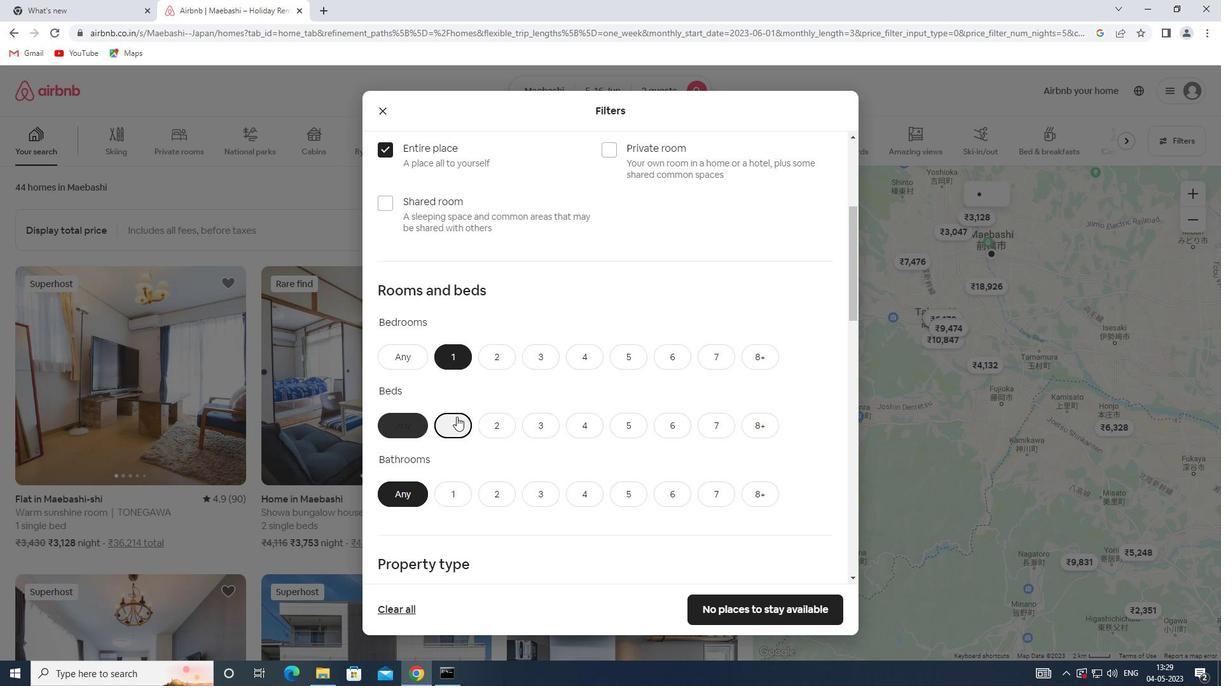 
Action: Mouse moved to (449, 306)
Screenshot: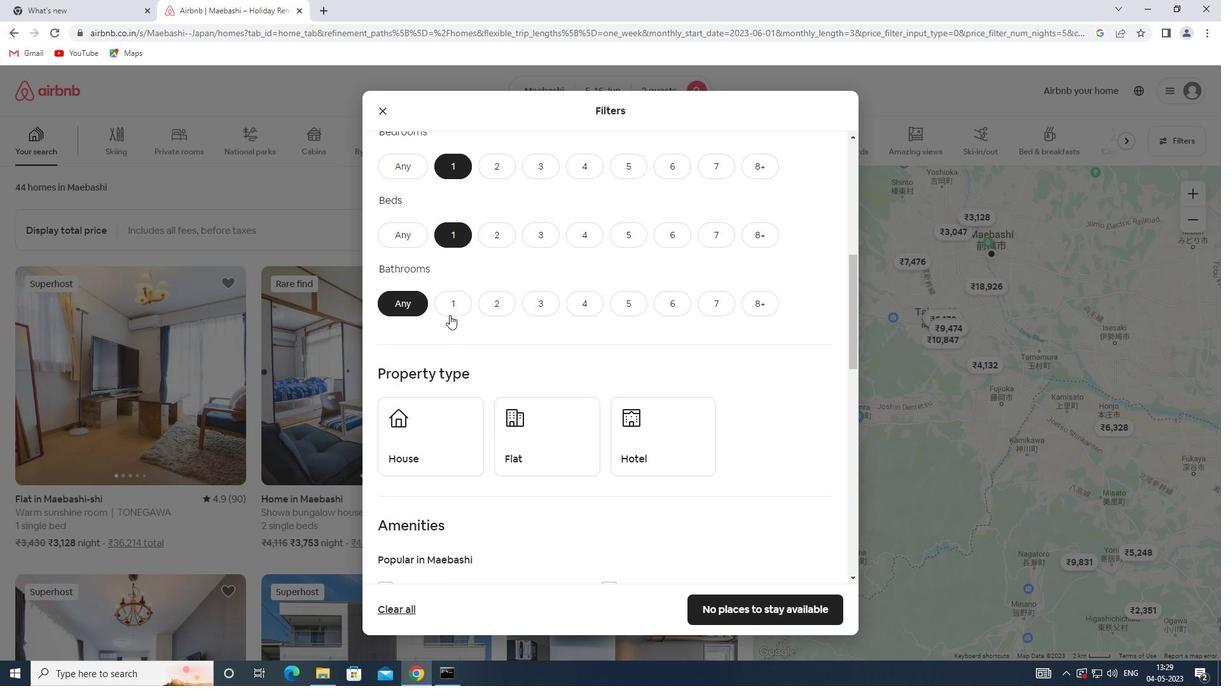 
Action: Mouse pressed left at (449, 306)
Screenshot: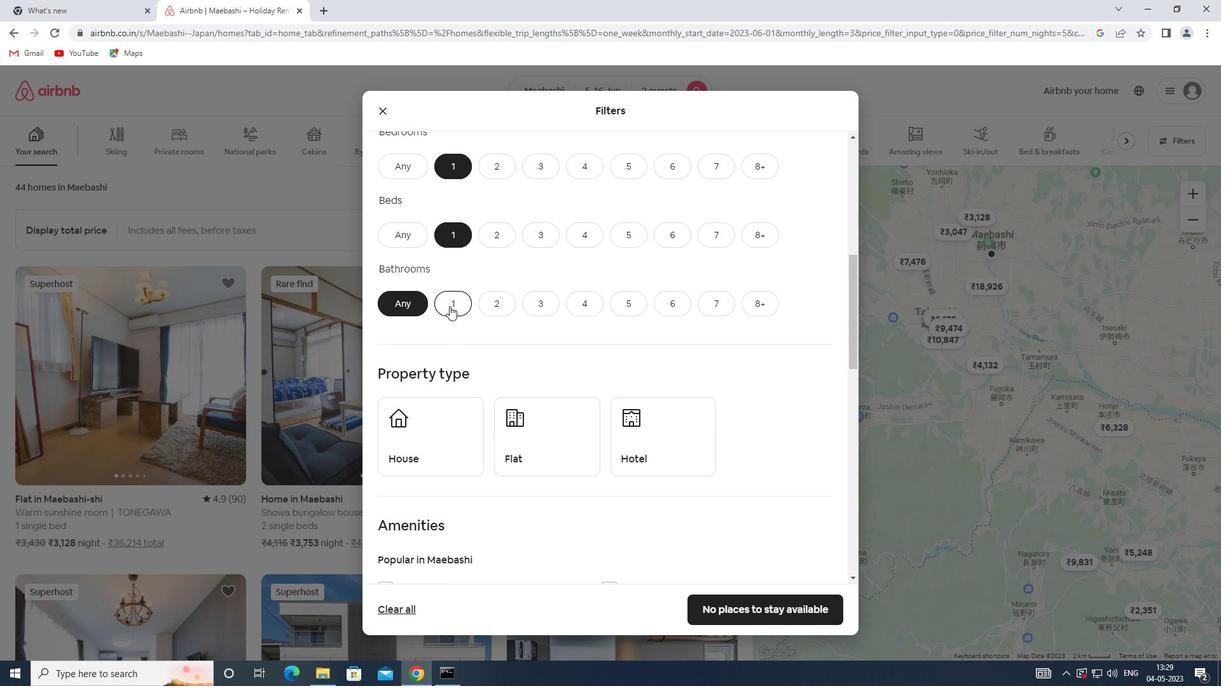 
Action: Mouse scrolled (449, 305) with delta (0, 0)
Screenshot: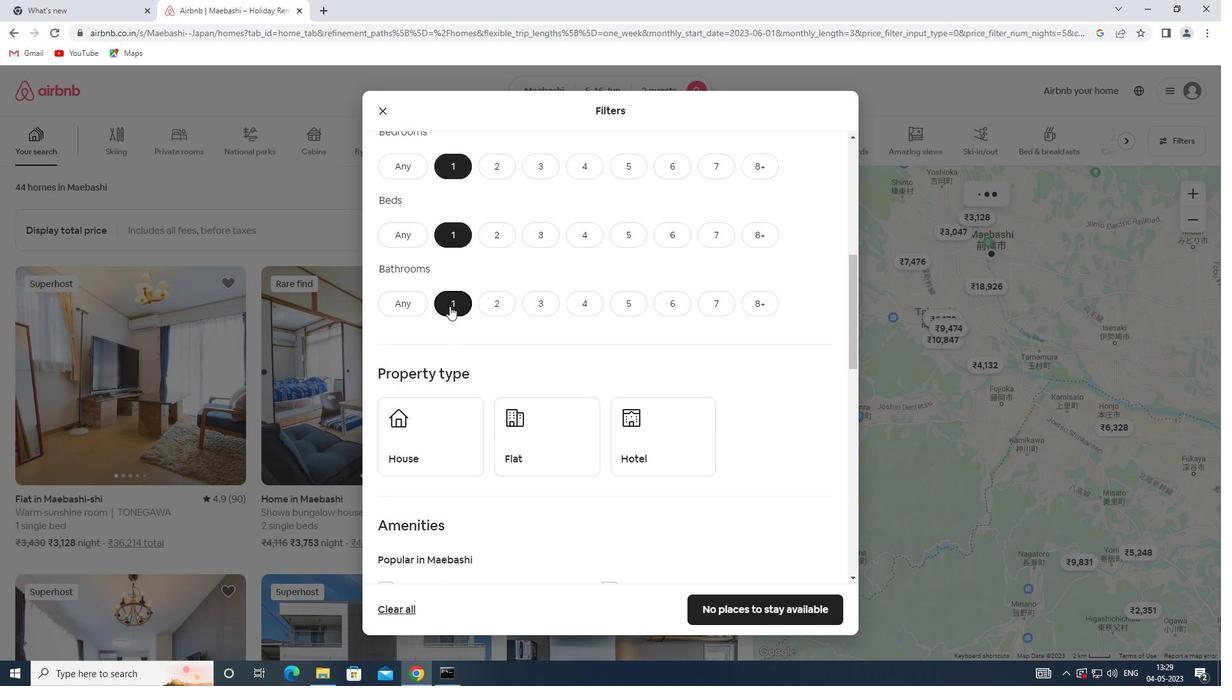 
Action: Mouse moved to (427, 370)
Screenshot: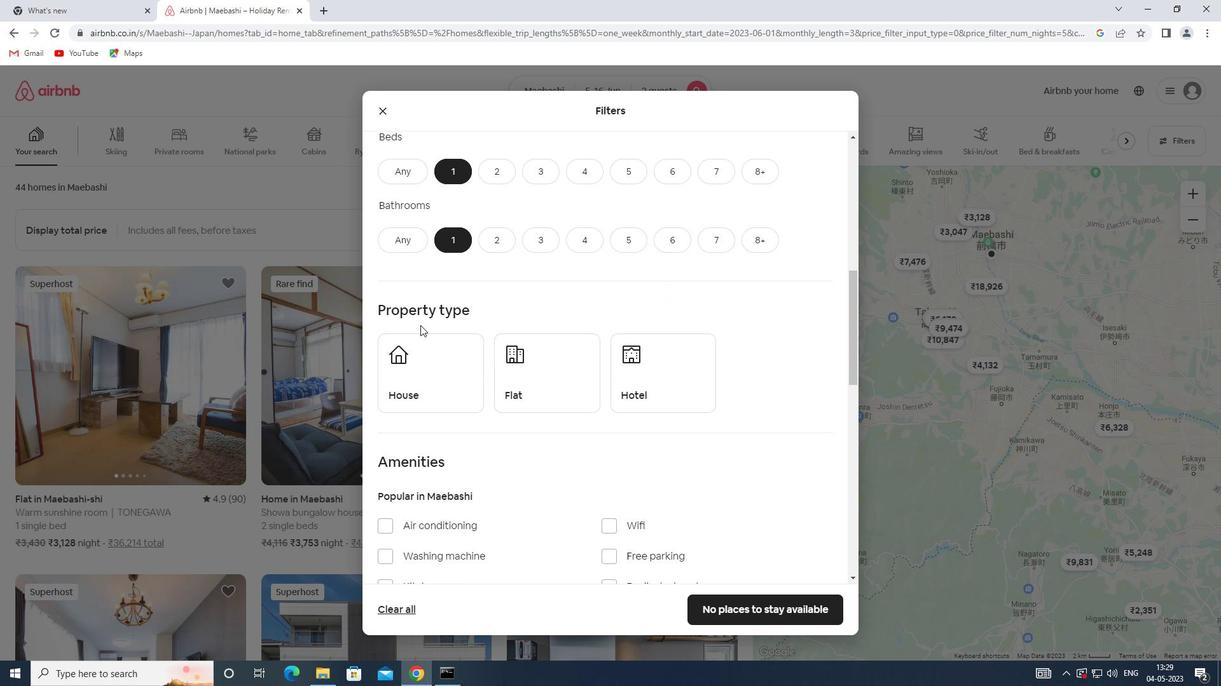
Action: Mouse pressed left at (427, 370)
Screenshot: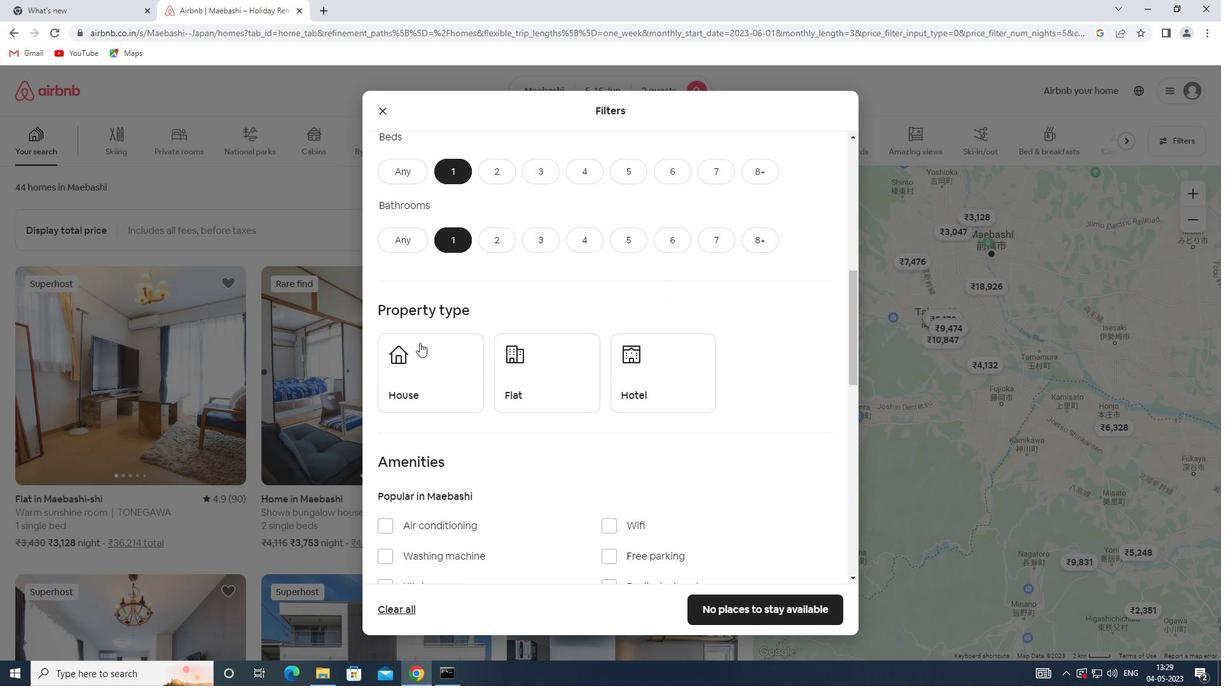 
Action: Mouse moved to (508, 366)
Screenshot: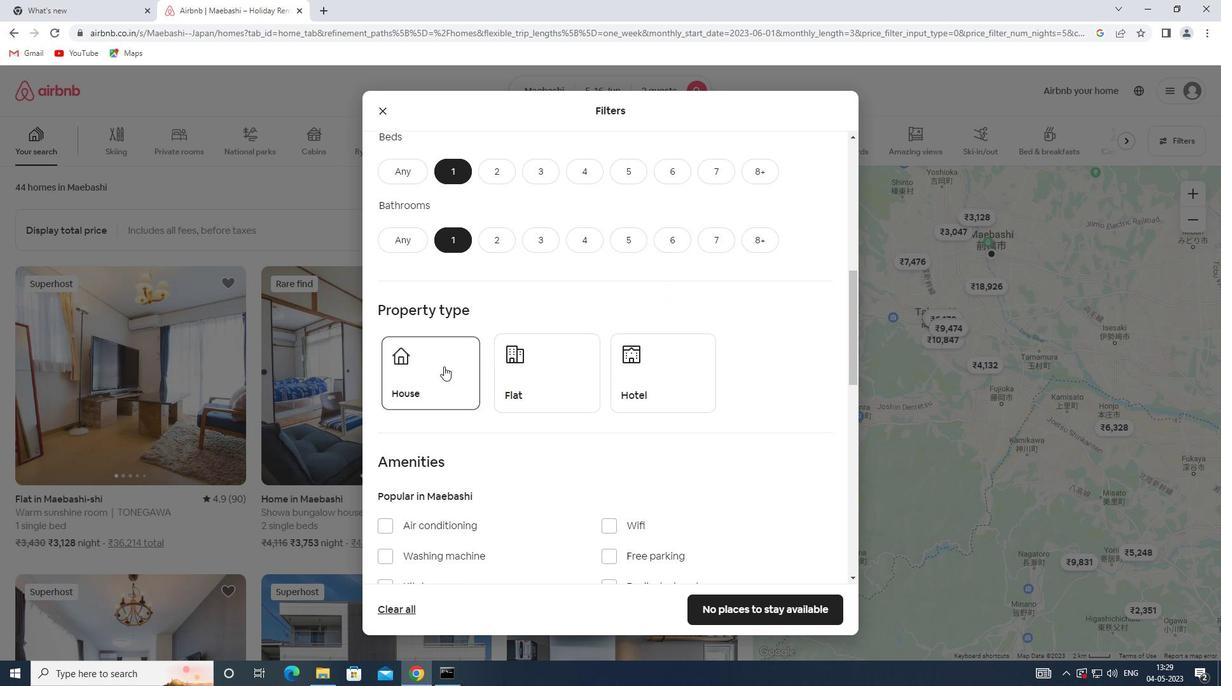 
Action: Mouse pressed left at (508, 366)
Screenshot: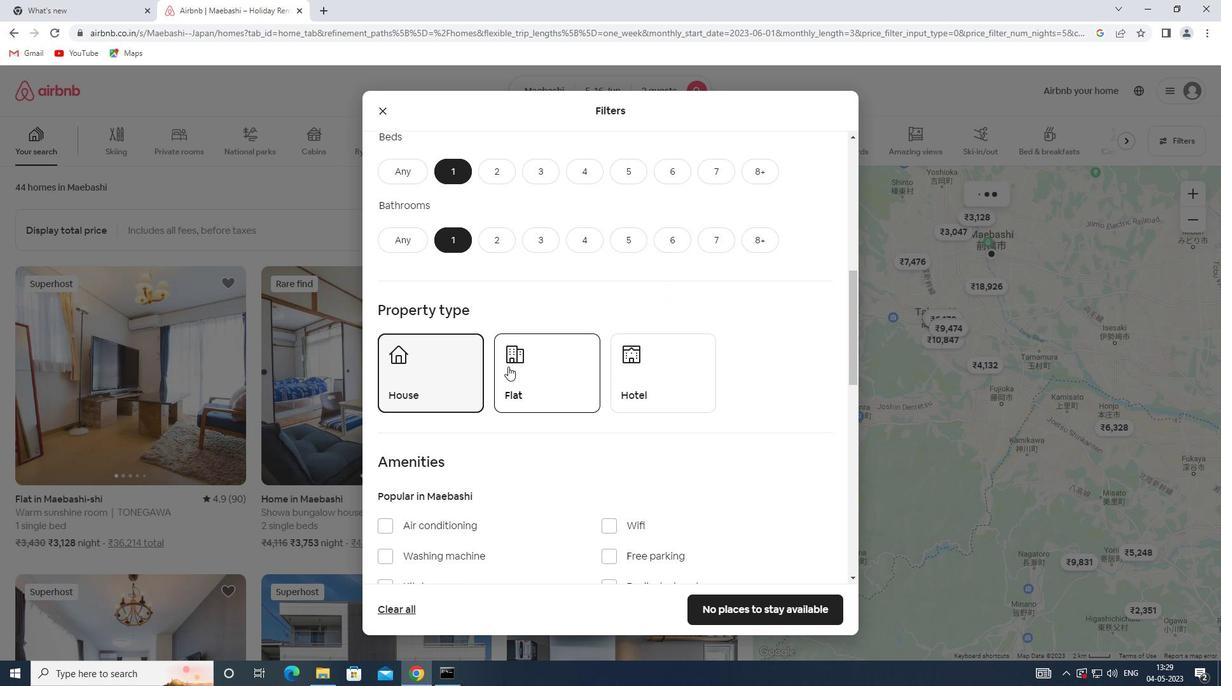 
Action: Mouse moved to (678, 366)
Screenshot: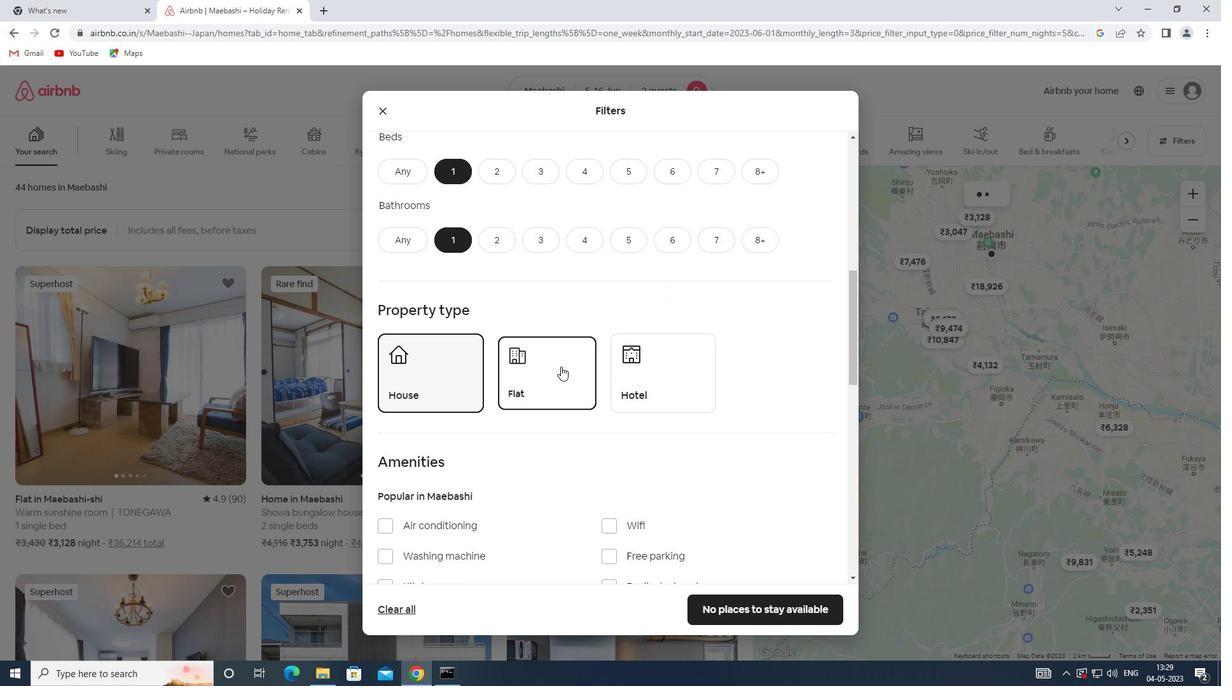 
Action: Mouse pressed left at (678, 366)
Screenshot: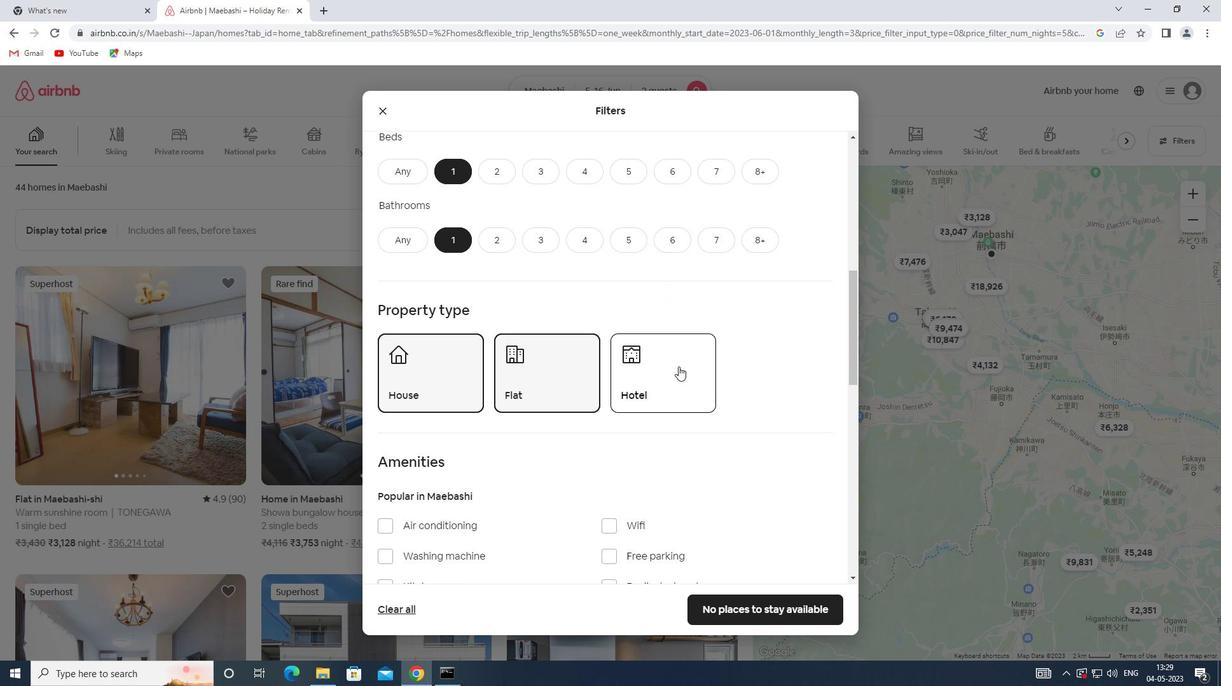 
Action: Mouse scrolled (678, 366) with delta (0, 0)
Screenshot: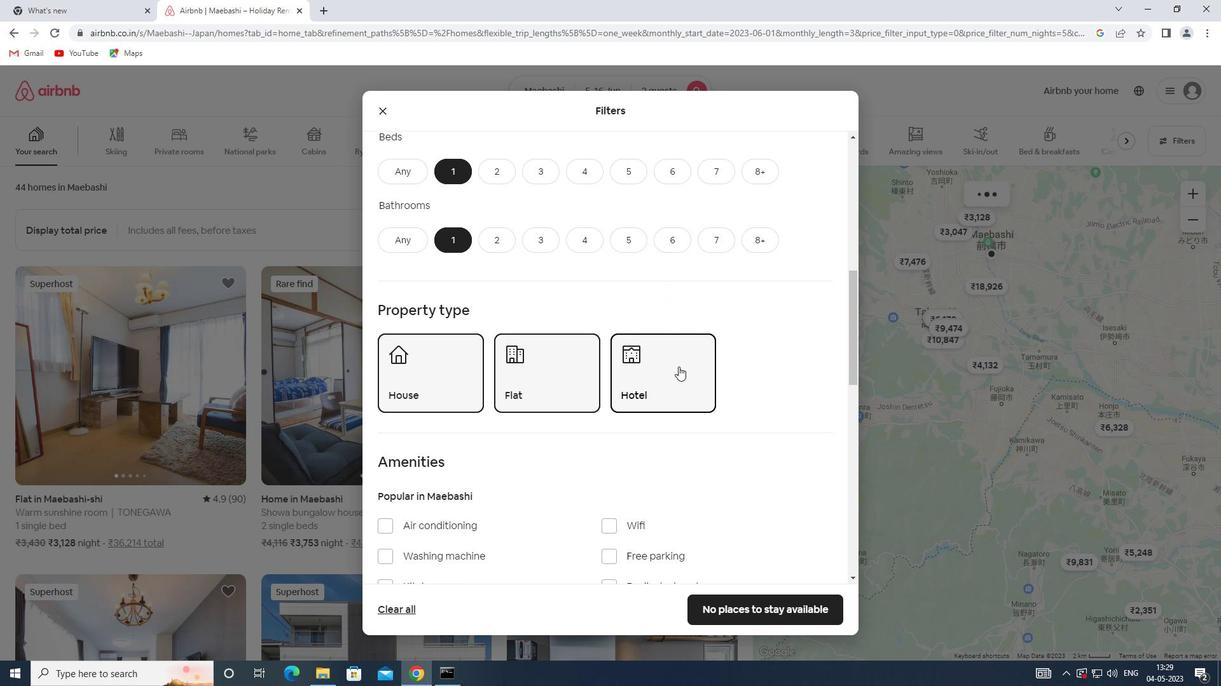 
Action: Mouse scrolled (678, 366) with delta (0, 0)
Screenshot: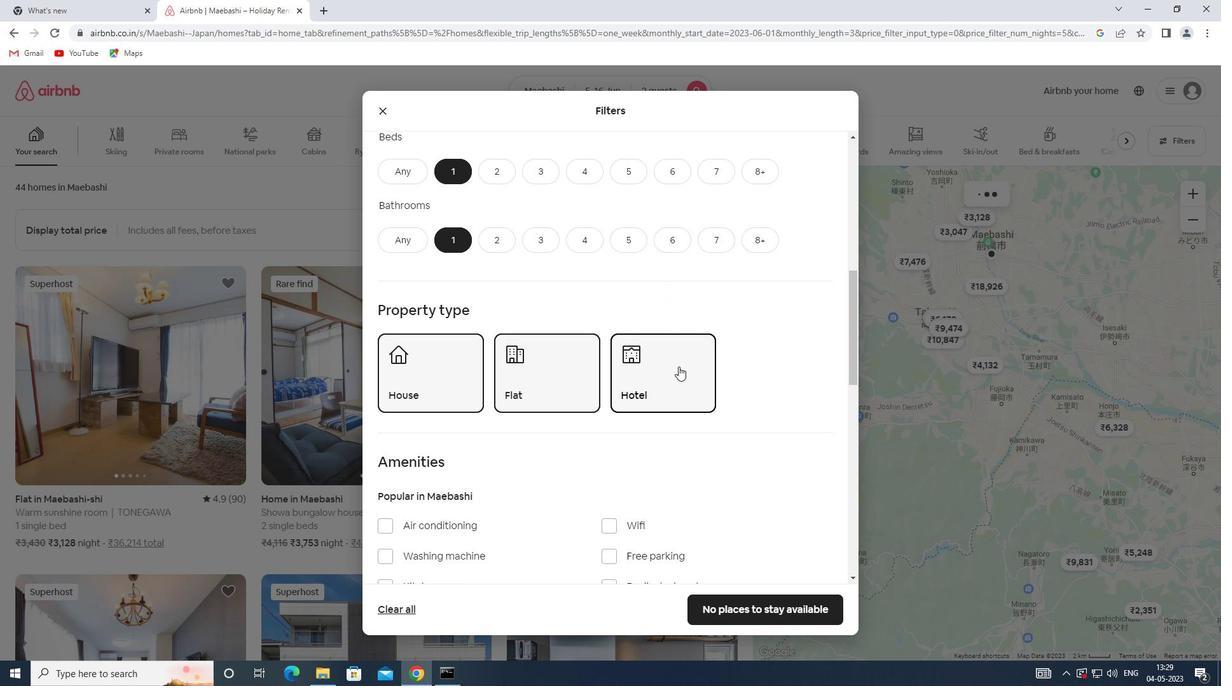 
Action: Mouse scrolled (678, 366) with delta (0, 0)
Screenshot: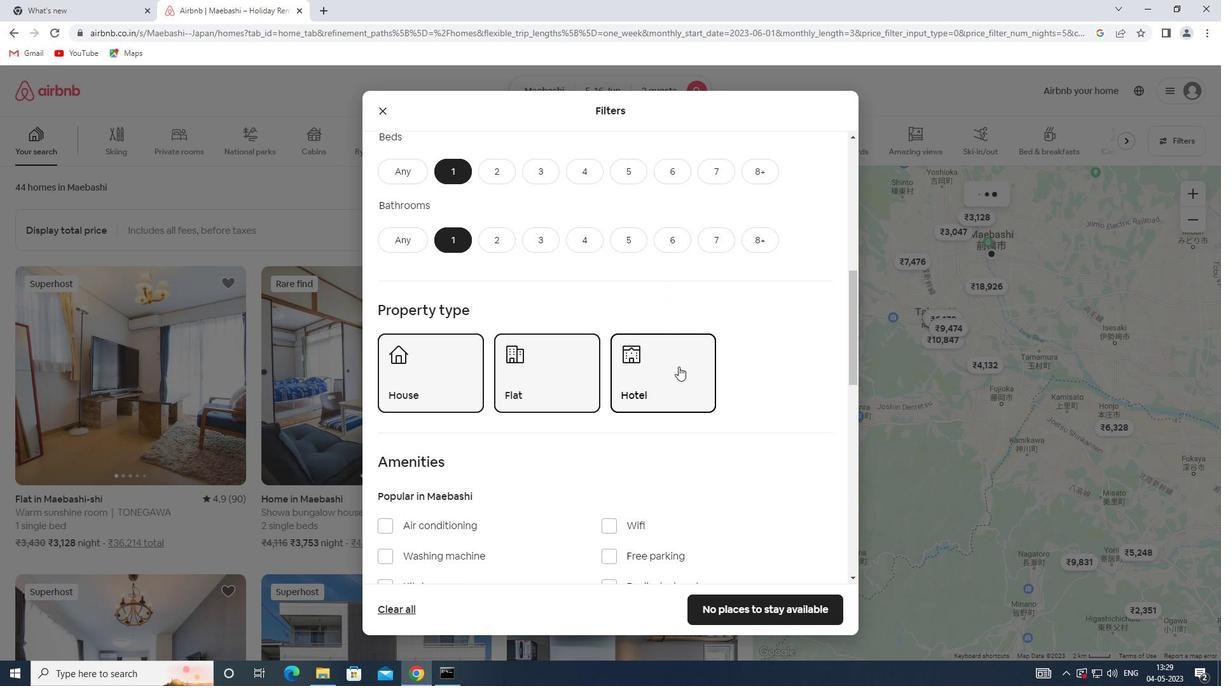 
Action: Mouse scrolled (678, 366) with delta (0, 0)
Screenshot: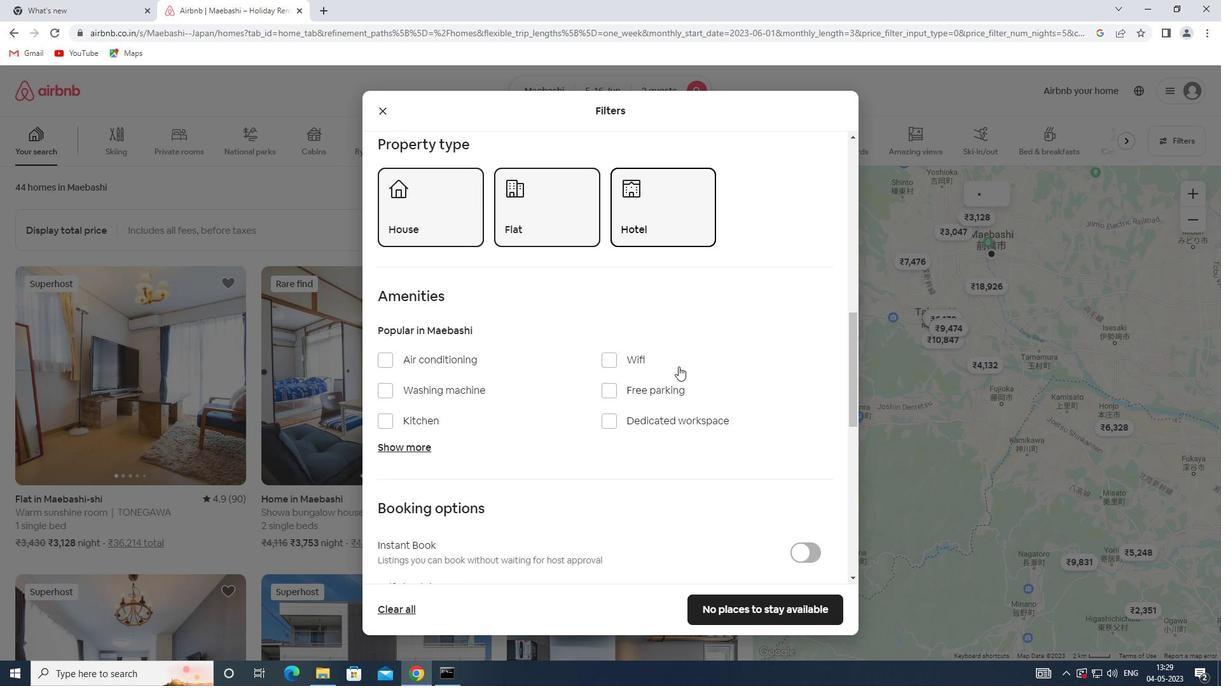 
Action: Mouse scrolled (678, 366) with delta (0, 0)
Screenshot: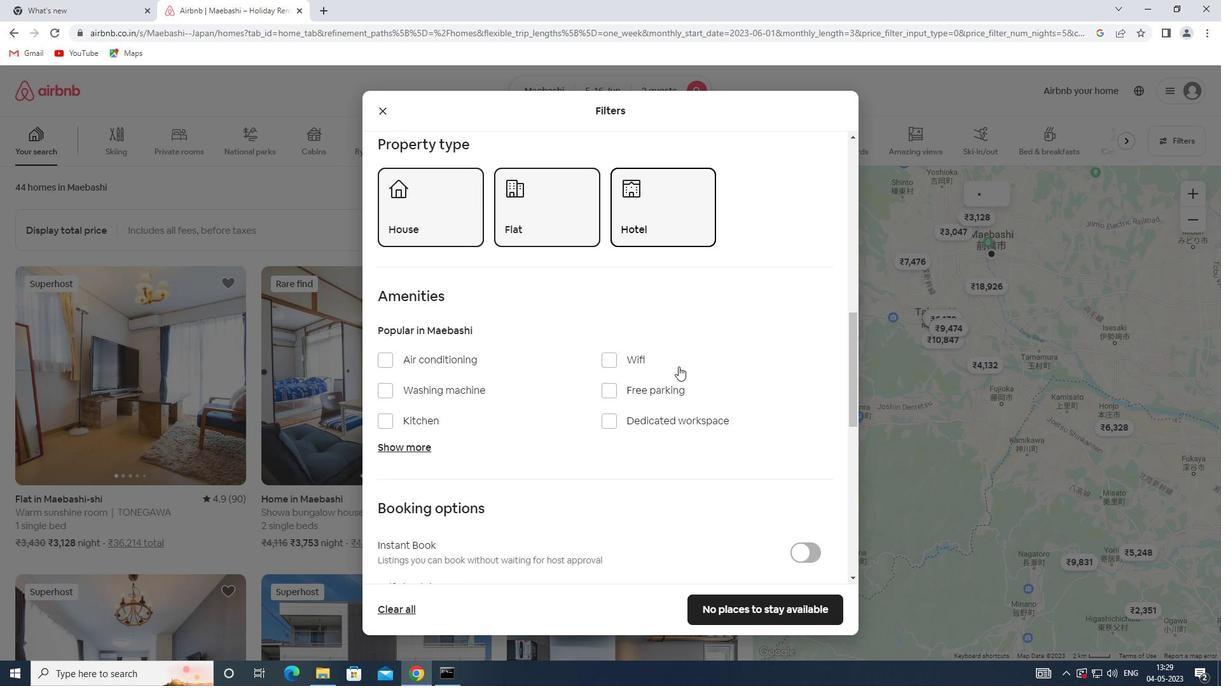 
Action: Mouse moved to (816, 440)
Screenshot: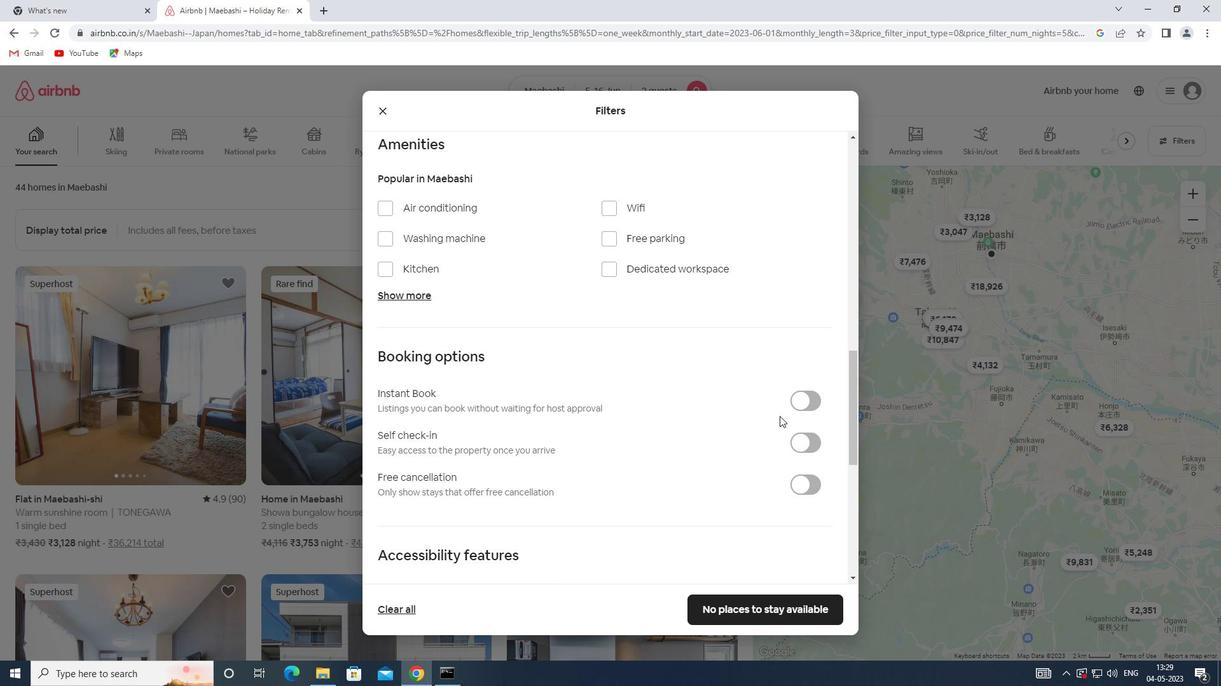 
Action: Mouse pressed left at (816, 440)
Screenshot: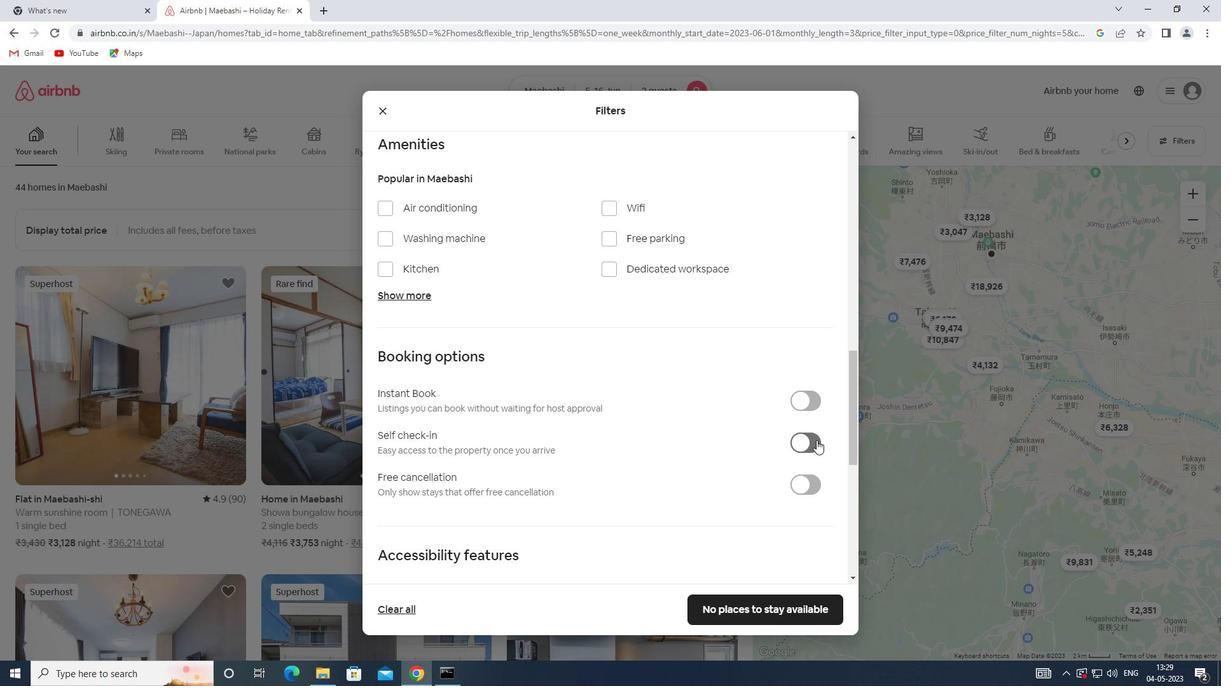 
Action: Mouse moved to (563, 438)
Screenshot: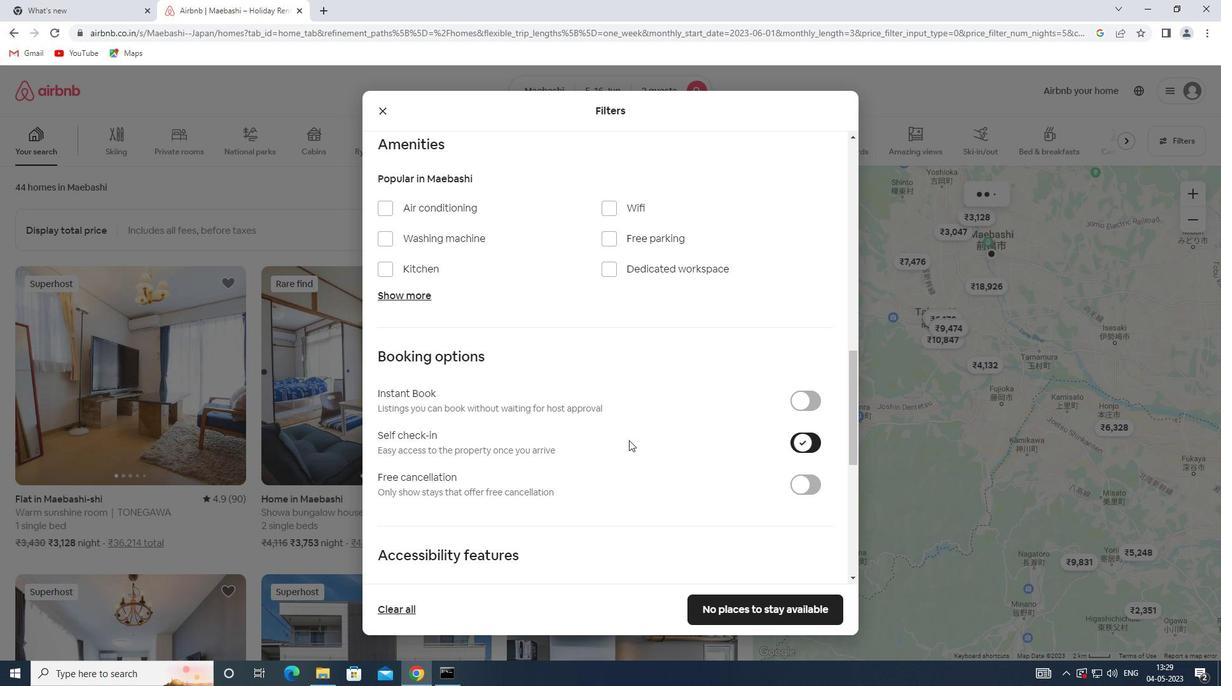 
Action: Mouse scrolled (563, 438) with delta (0, 0)
Screenshot: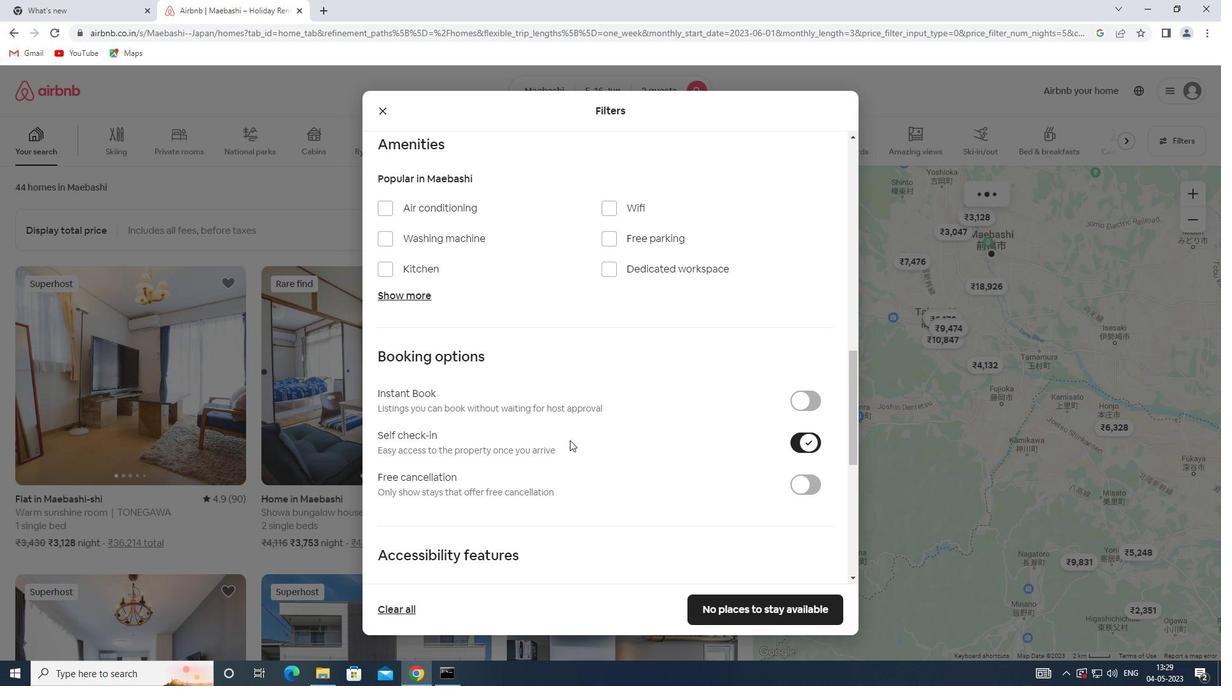 
Action: Mouse scrolled (563, 438) with delta (0, 0)
Screenshot: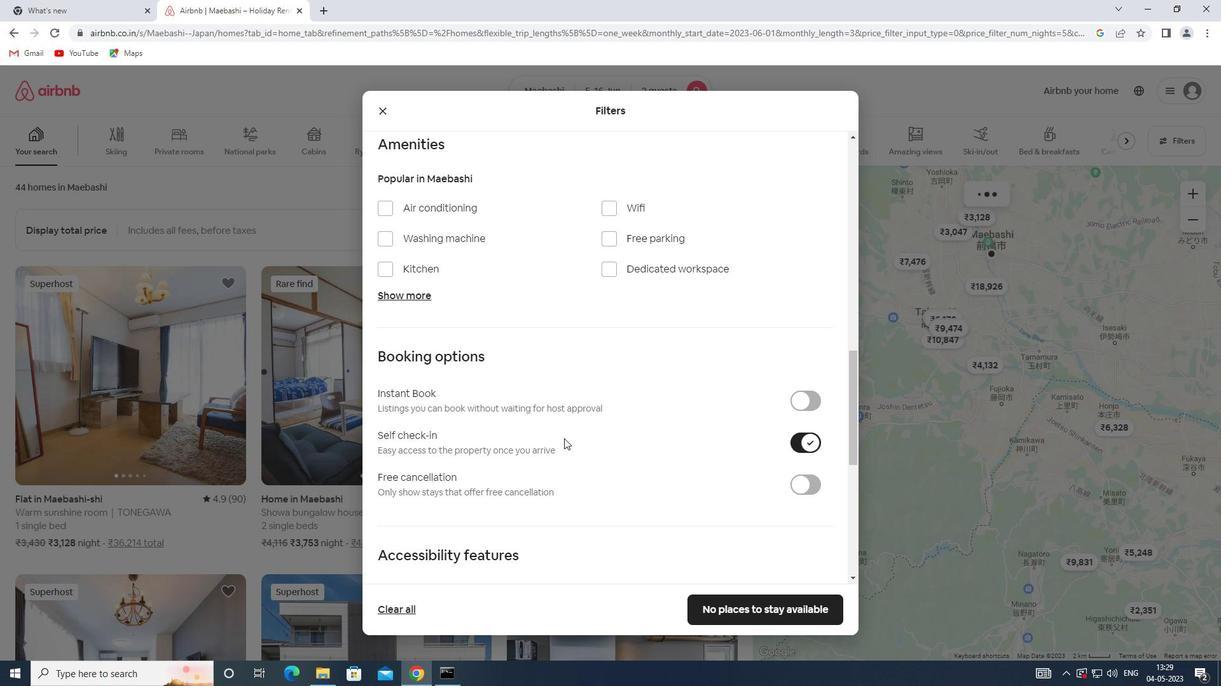 
Action: Mouse scrolled (563, 438) with delta (0, 0)
Screenshot: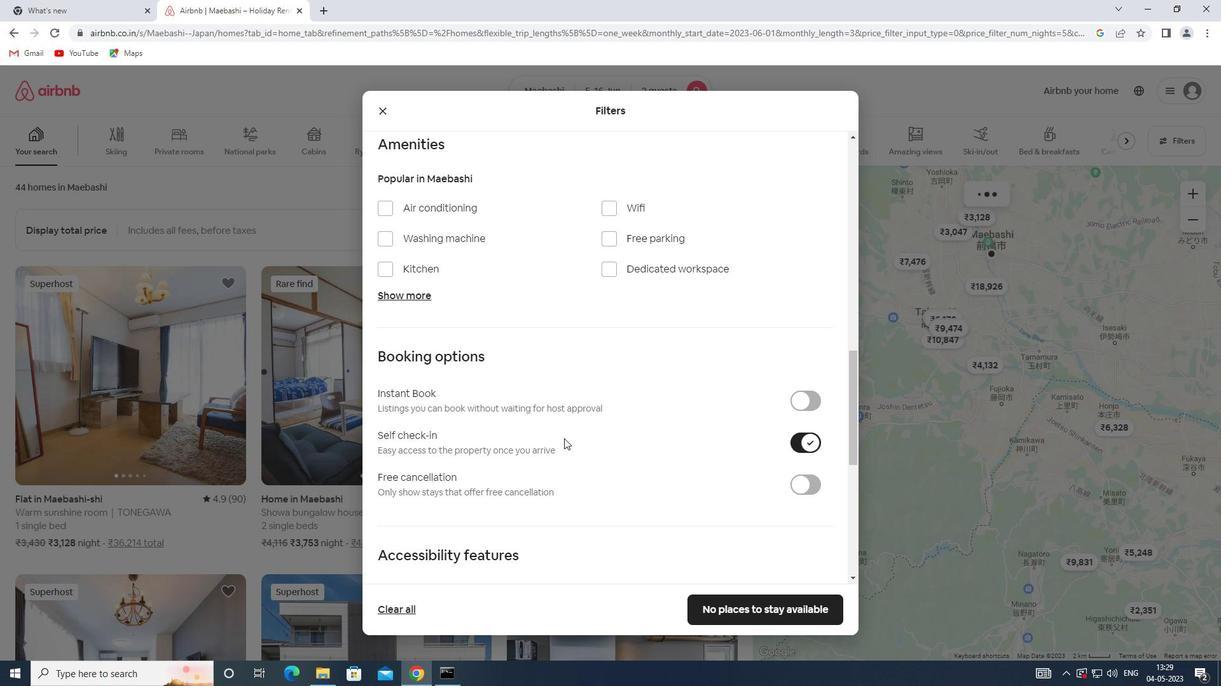 
Action: Mouse scrolled (563, 438) with delta (0, 0)
Screenshot: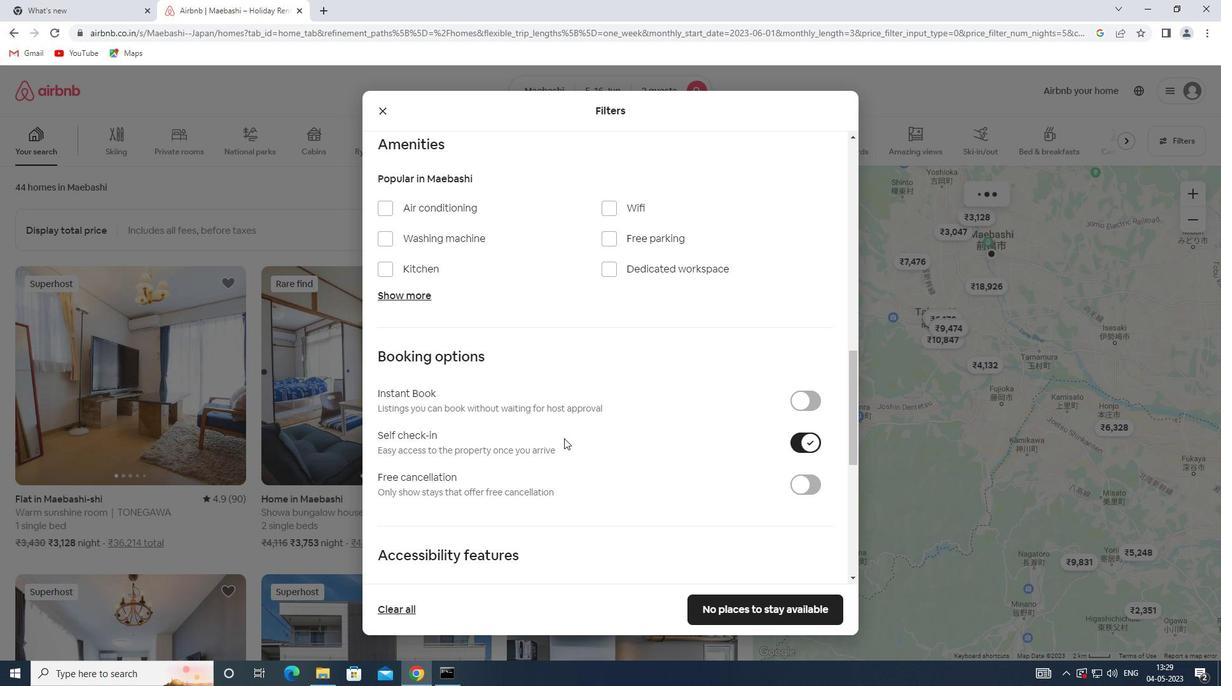 
Action: Mouse scrolled (563, 438) with delta (0, 0)
Screenshot: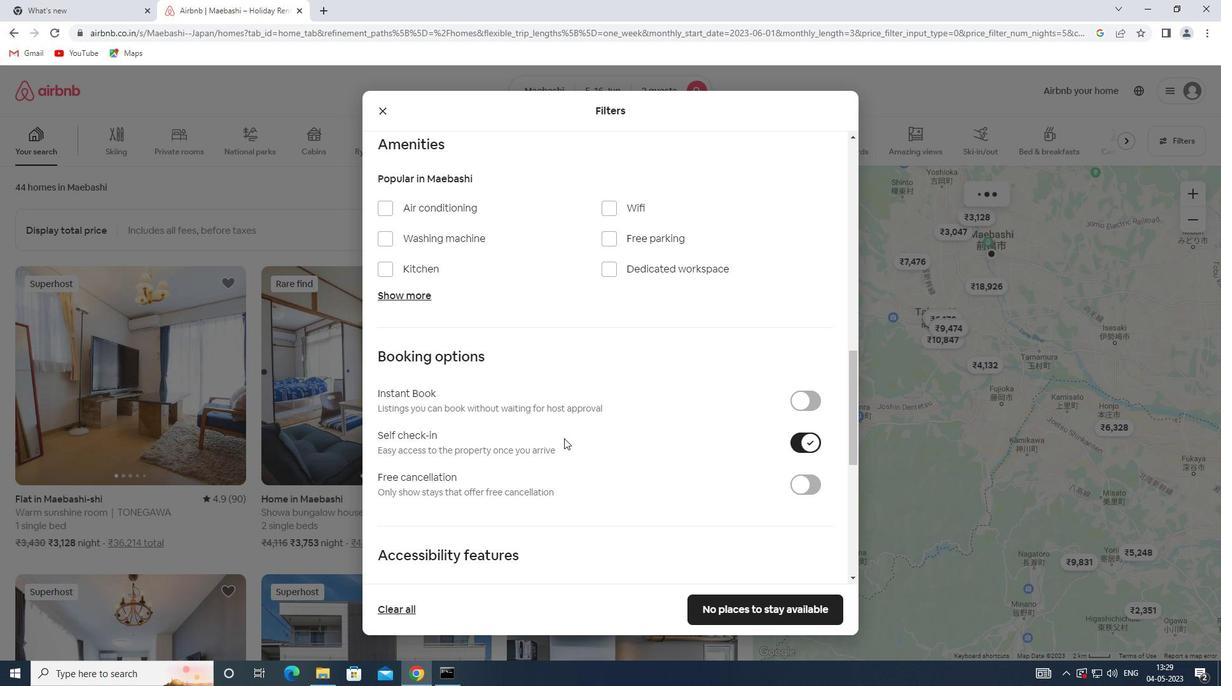 
Action: Mouse moved to (561, 438)
Screenshot: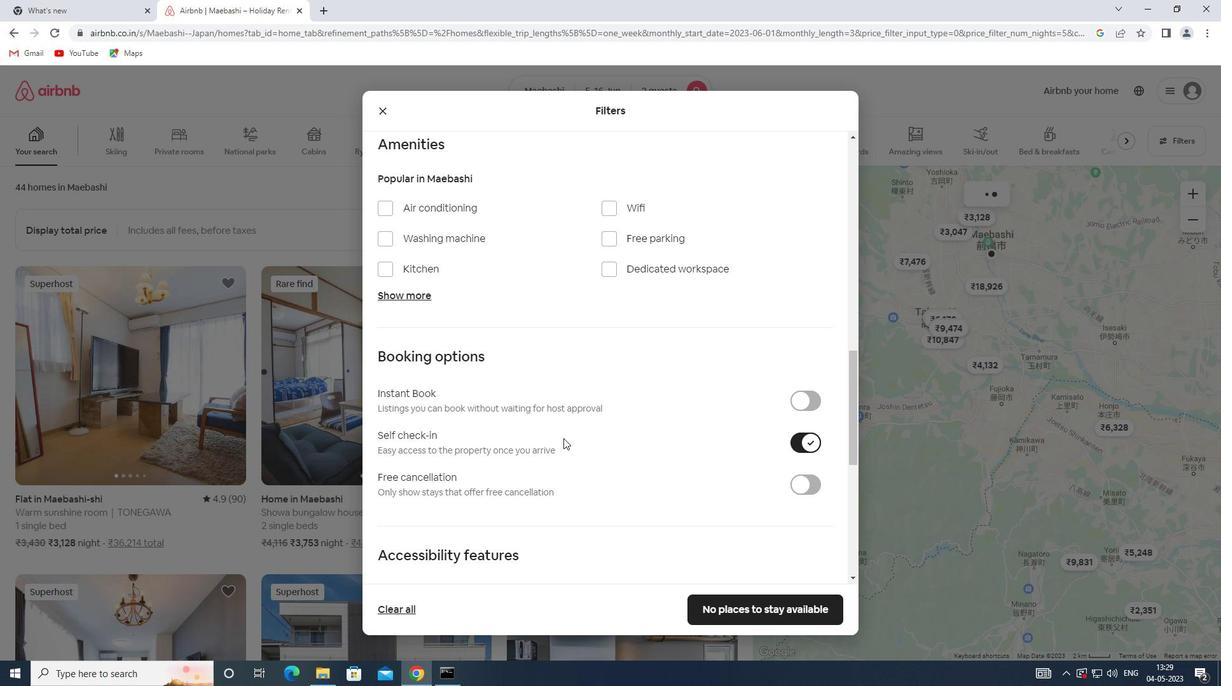 
Action: Mouse scrolled (561, 437) with delta (0, 0)
Screenshot: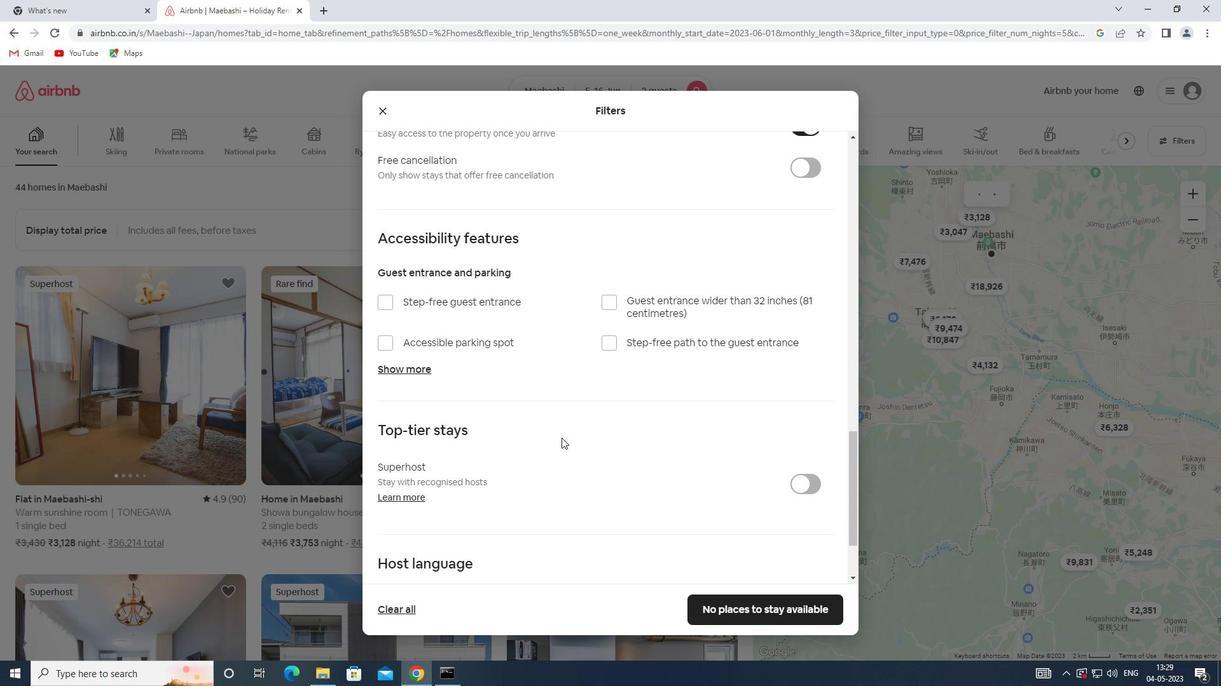 
Action: Mouse scrolled (561, 437) with delta (0, 0)
Screenshot: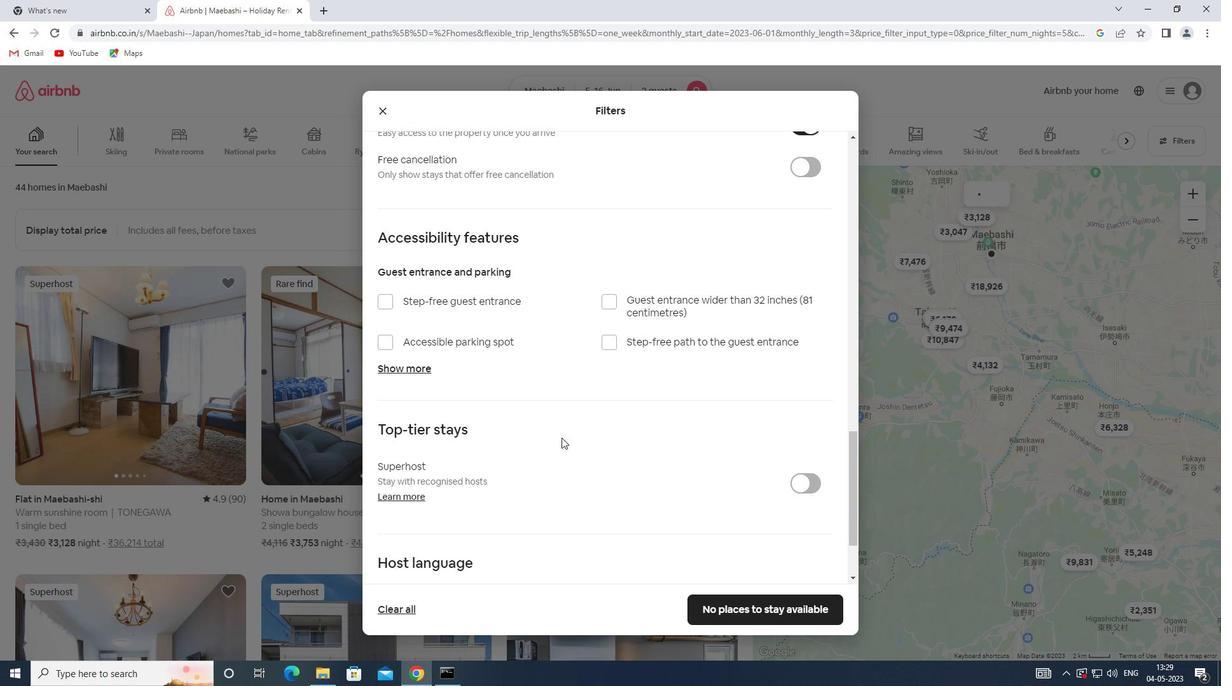 
Action: Mouse scrolled (561, 437) with delta (0, 0)
Screenshot: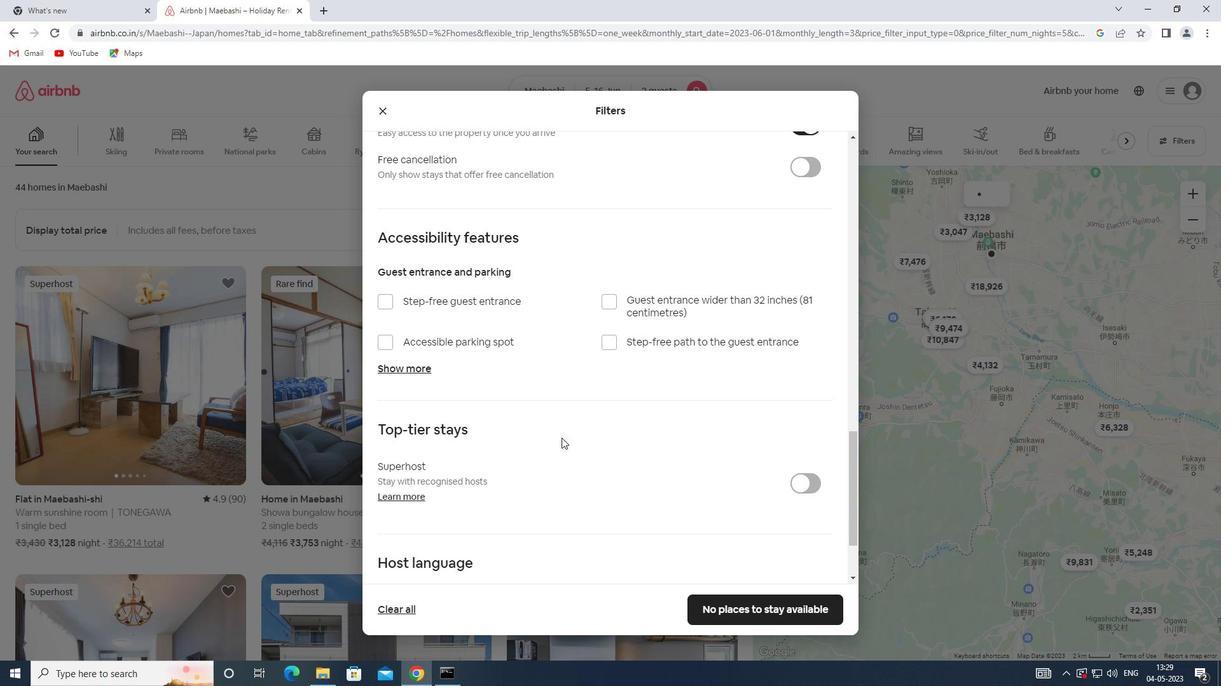 
Action: Mouse scrolled (561, 437) with delta (0, 0)
Screenshot: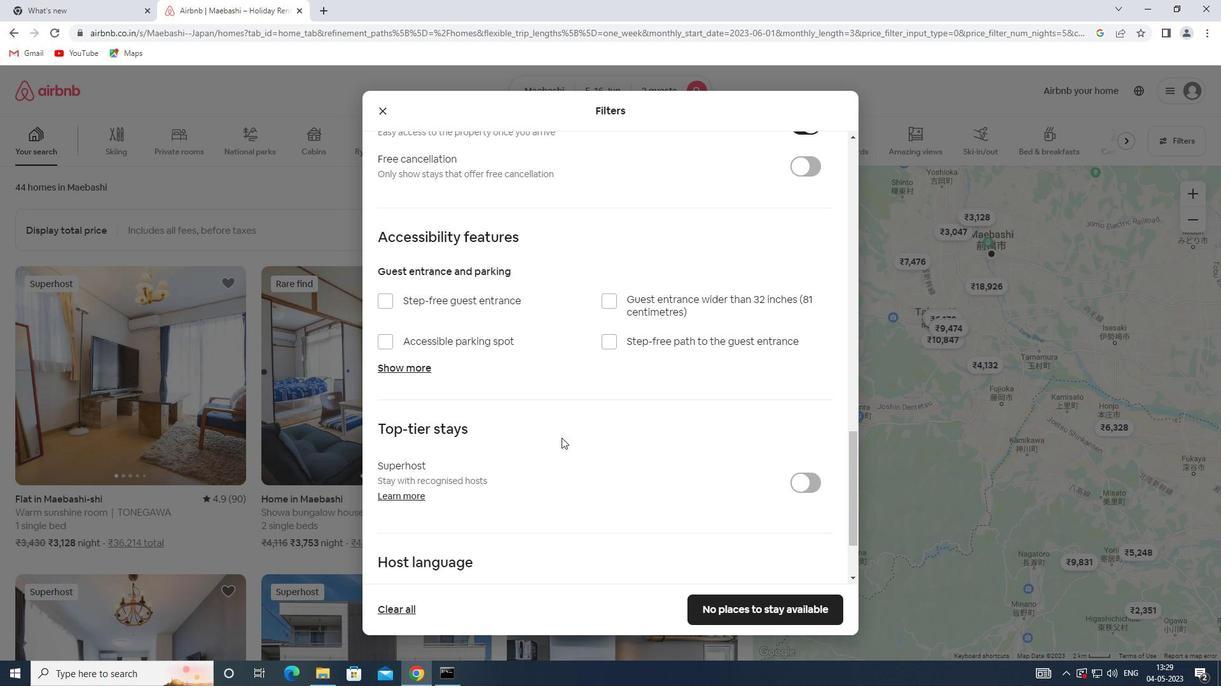 
Action: Mouse moved to (434, 494)
Screenshot: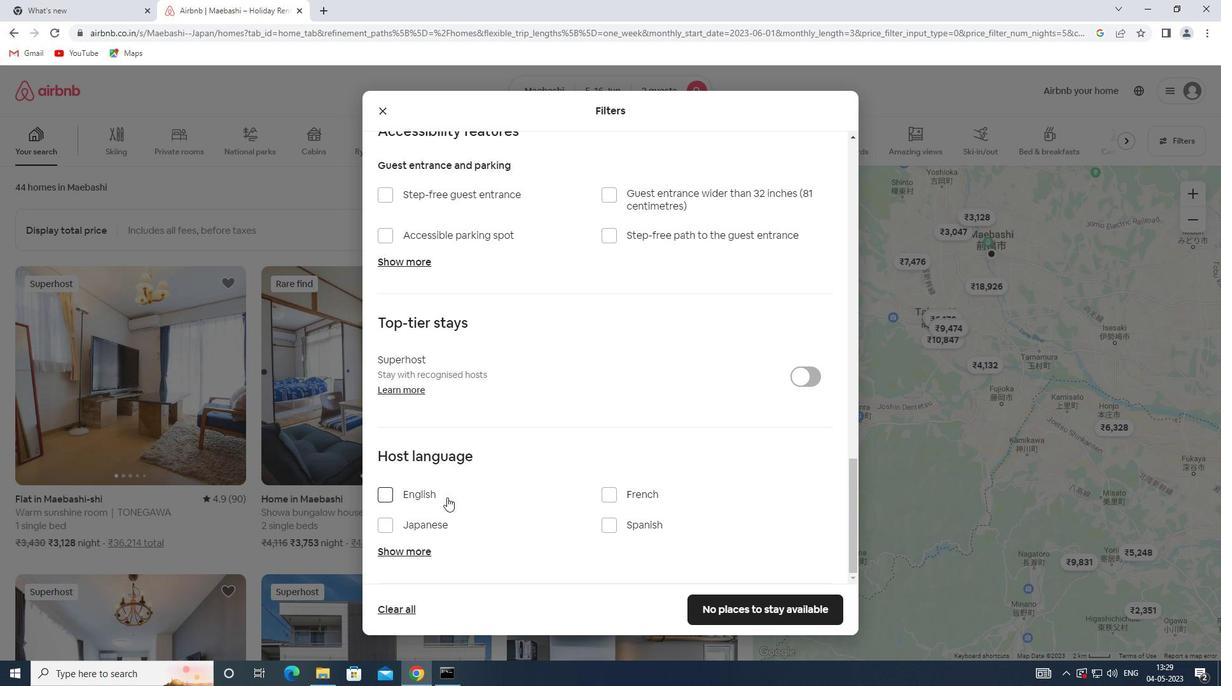 
Action: Mouse pressed left at (434, 494)
Screenshot: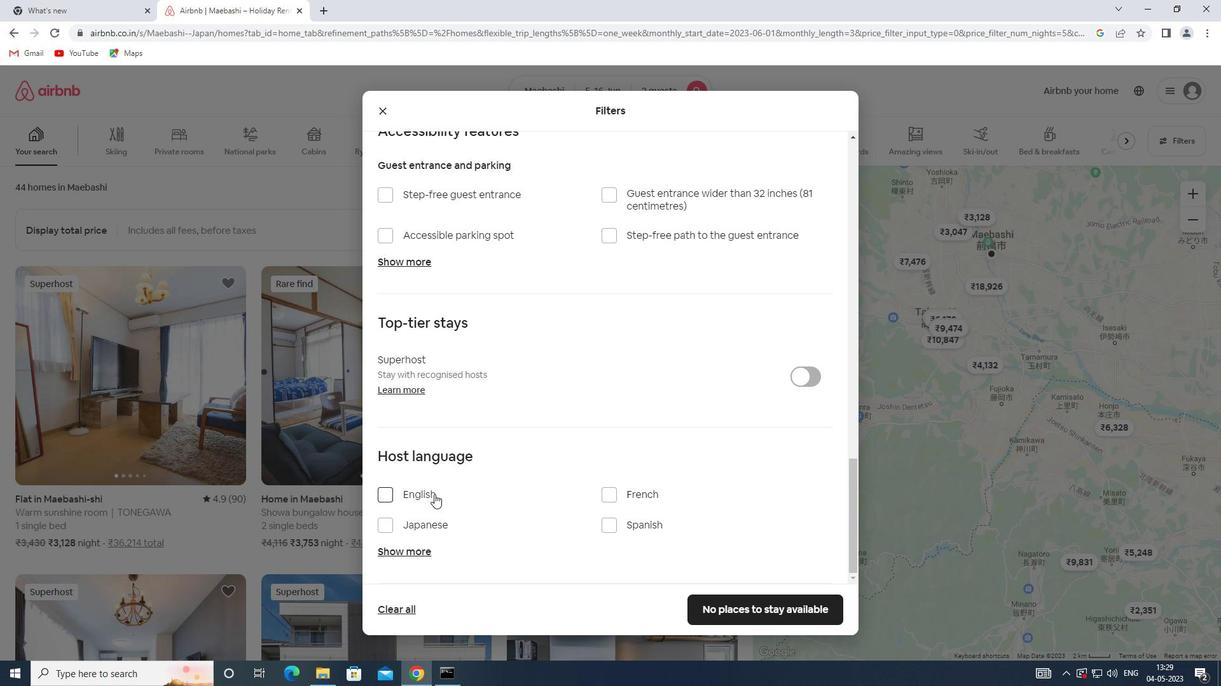 
Action: Mouse moved to (751, 612)
Screenshot: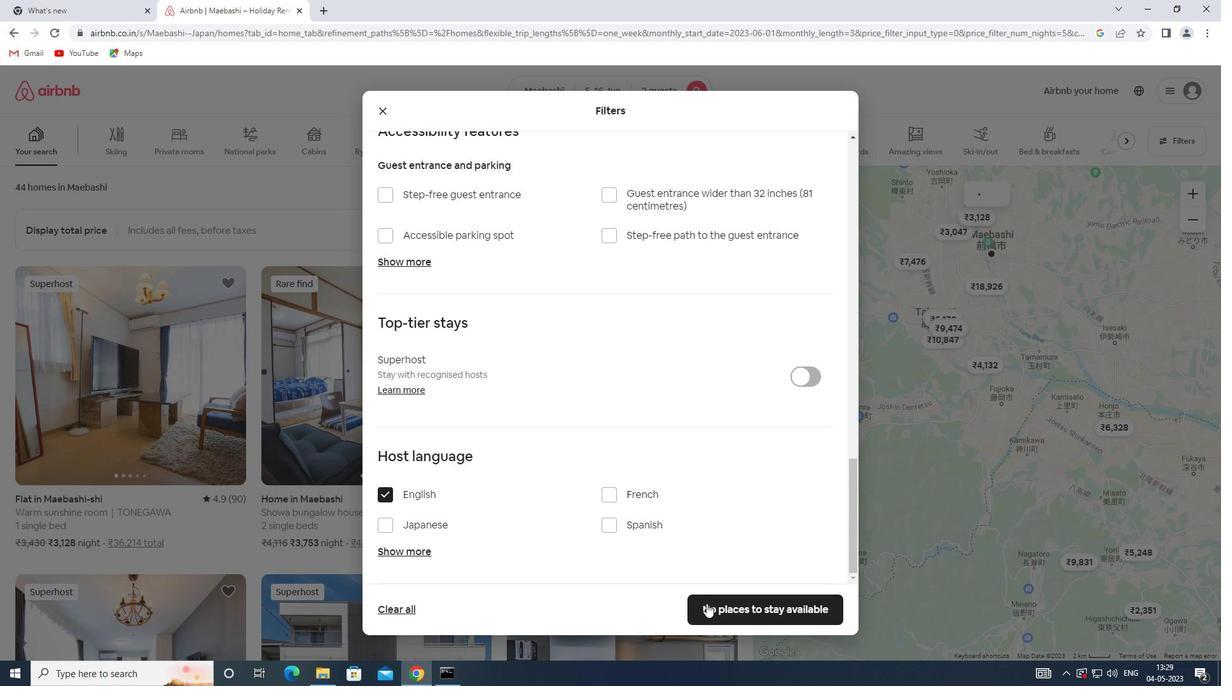 
Action: Mouse pressed left at (751, 612)
Screenshot: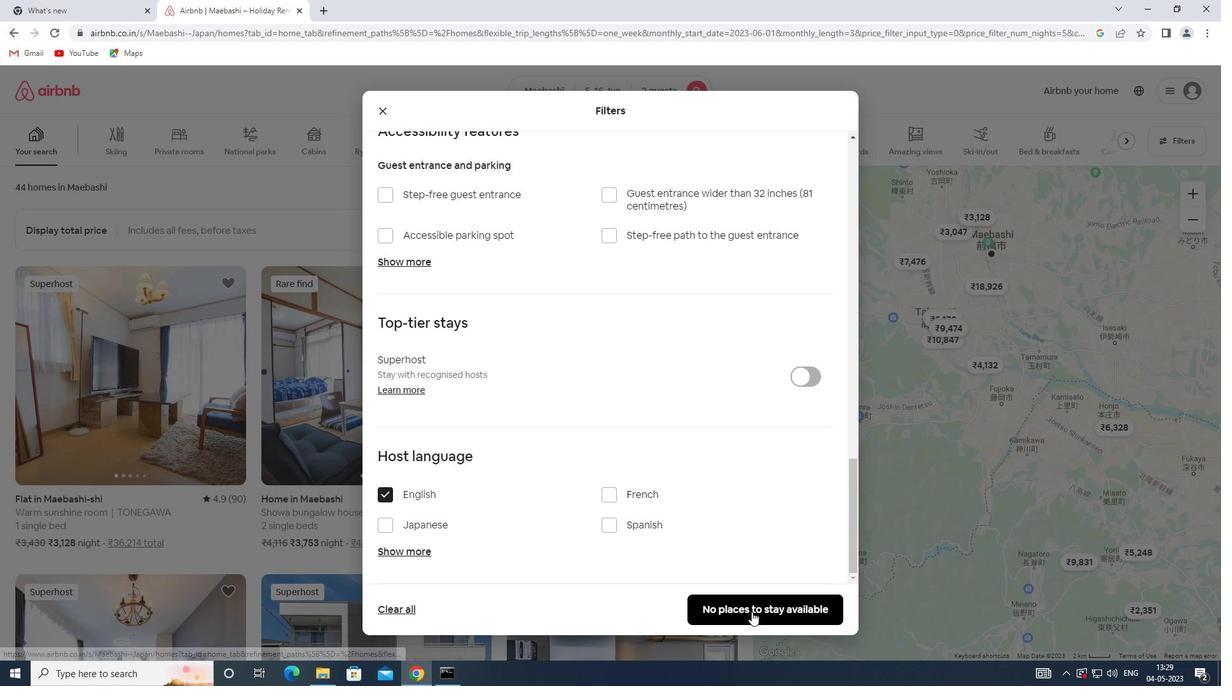 
